 Task: Search one way flight ticket for 3 adults, 3 children in premium economy from Charlottesville: Charlottesville-albemarle Airport to Jacksonville: Albert J. Ellis Airport on 8-3-2023. Choice of flights is Southwest. Number of bags: 1 carry on bag. Price is upto 84000. Outbound departure time preference is 21:30.
Action: Mouse moved to (305, 130)
Screenshot: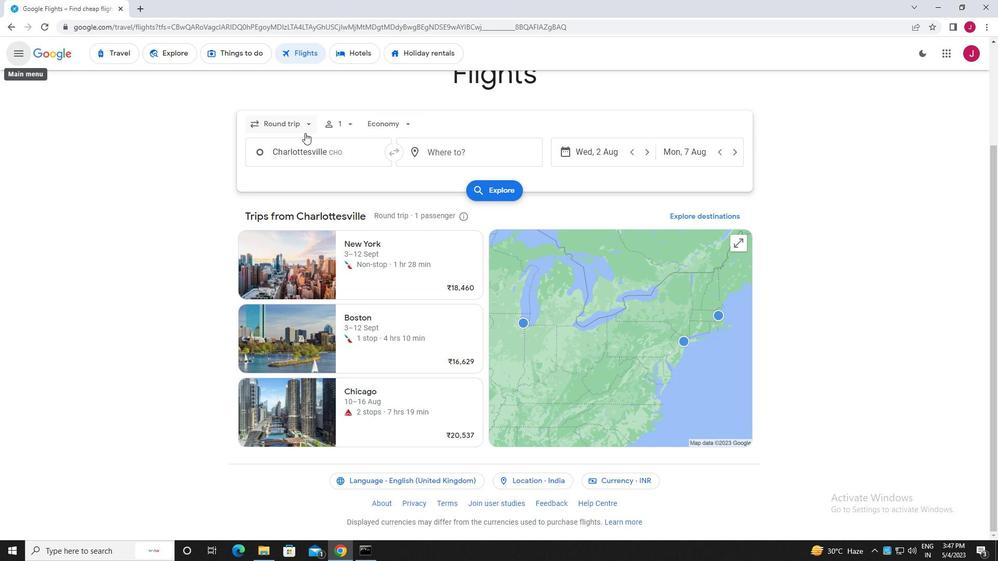 
Action: Mouse pressed left at (305, 130)
Screenshot: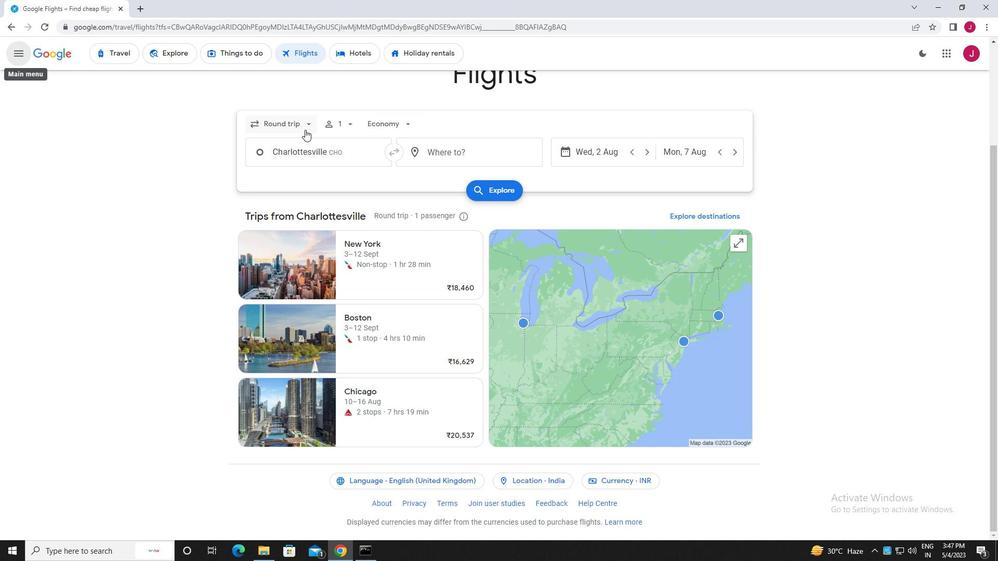 
Action: Mouse moved to (299, 169)
Screenshot: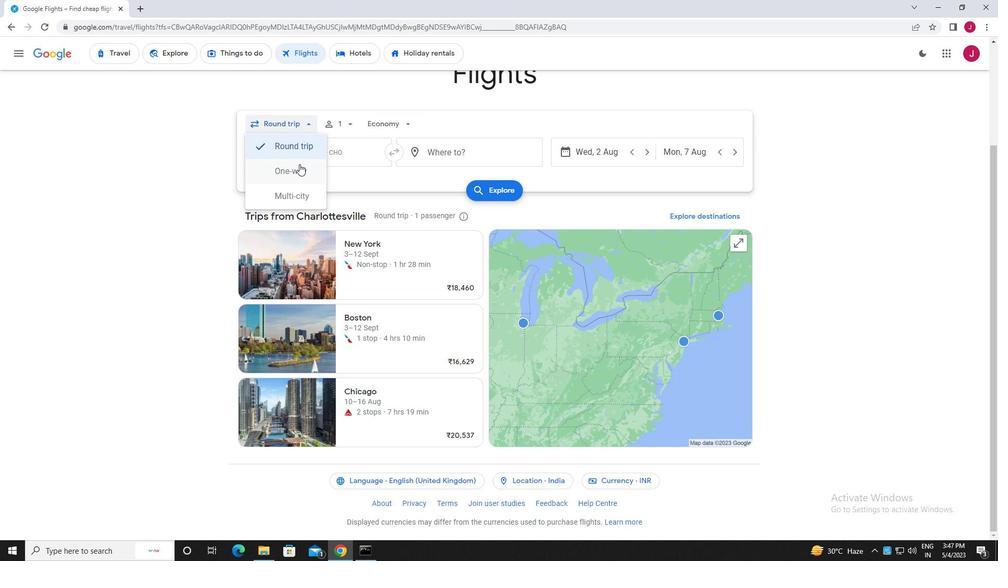 
Action: Mouse pressed left at (299, 169)
Screenshot: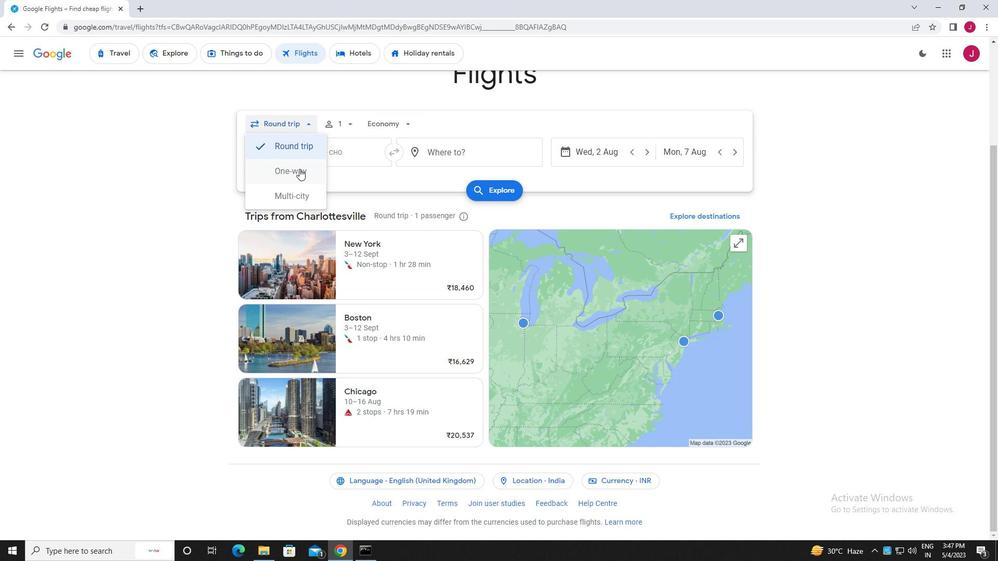 
Action: Mouse moved to (342, 123)
Screenshot: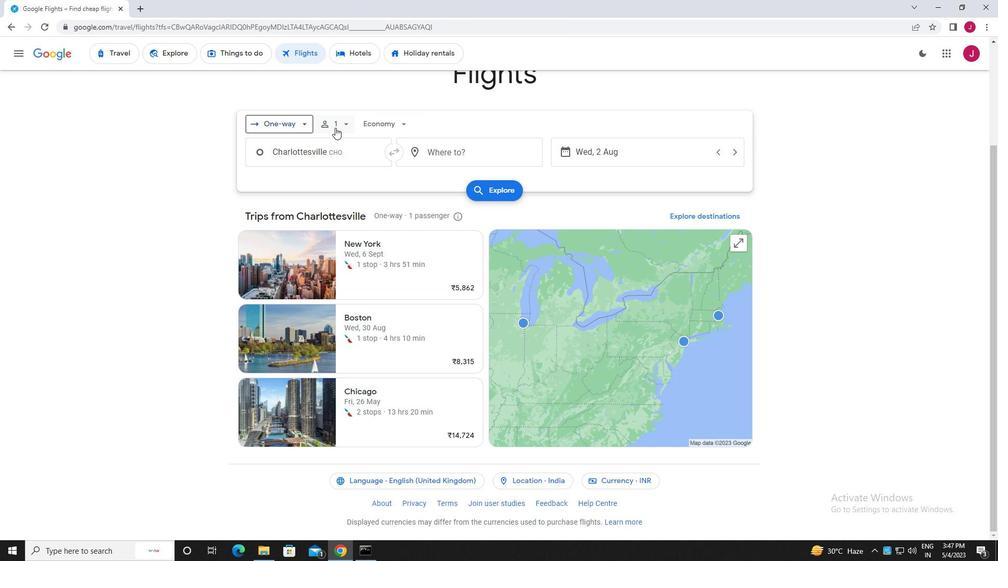 
Action: Mouse pressed left at (342, 123)
Screenshot: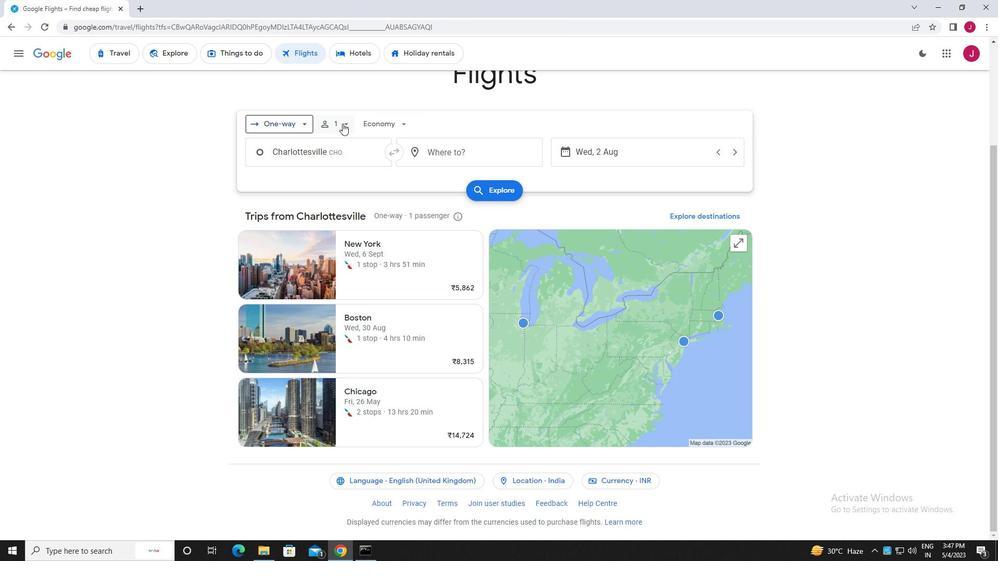 
Action: Mouse moved to (426, 153)
Screenshot: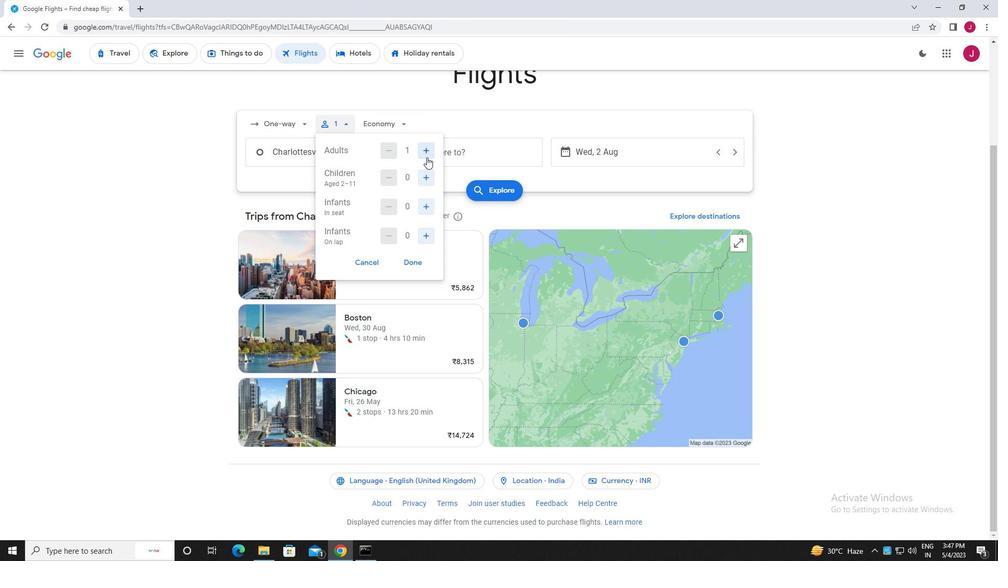 
Action: Mouse pressed left at (426, 153)
Screenshot: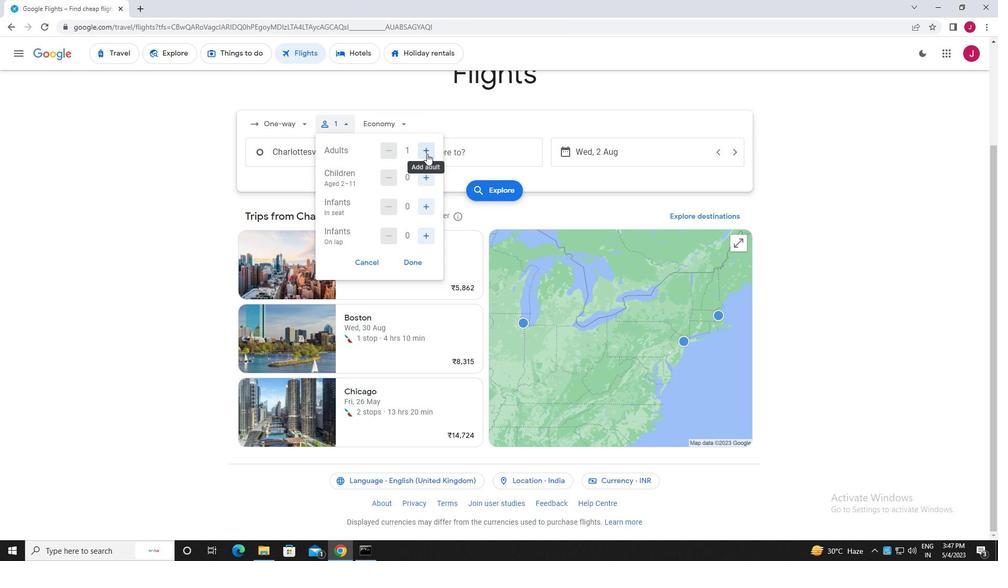 
Action: Mouse pressed left at (426, 153)
Screenshot: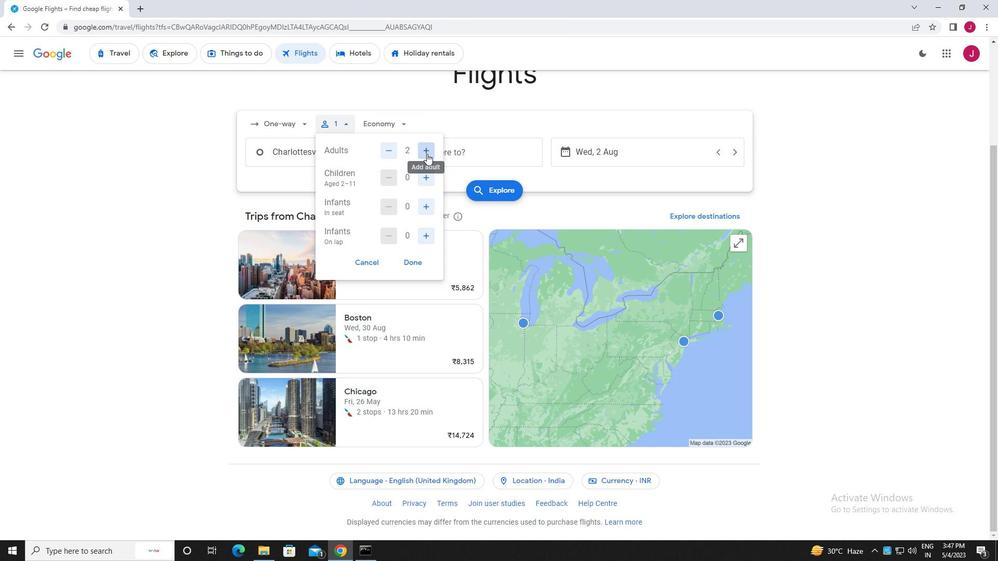
Action: Mouse moved to (424, 180)
Screenshot: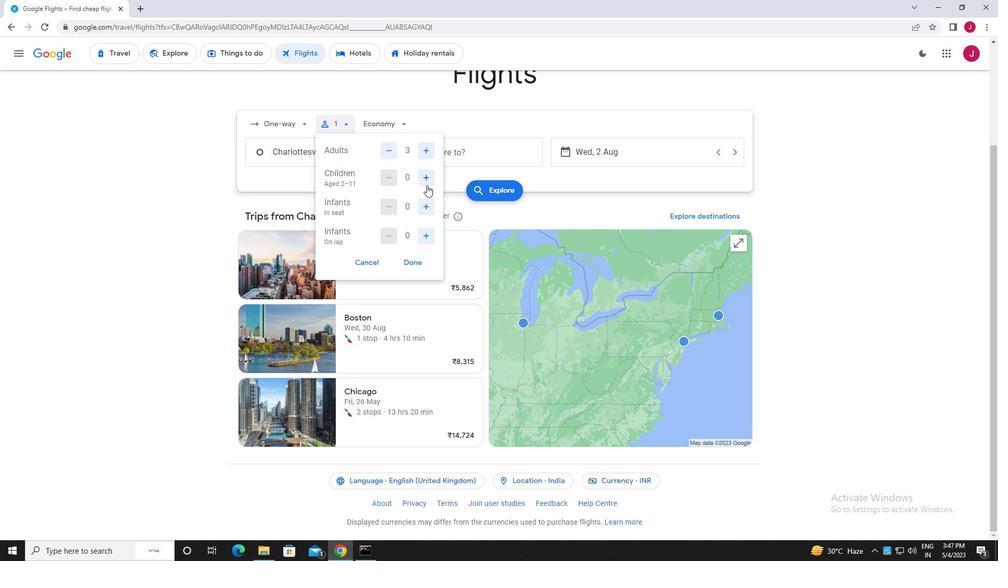 
Action: Mouse pressed left at (424, 180)
Screenshot: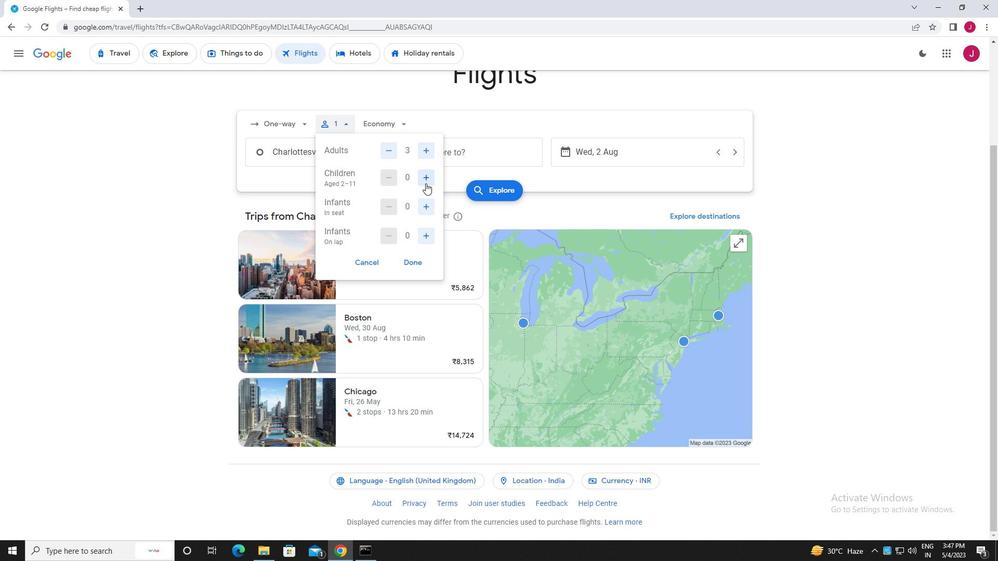 
Action: Mouse pressed left at (424, 180)
Screenshot: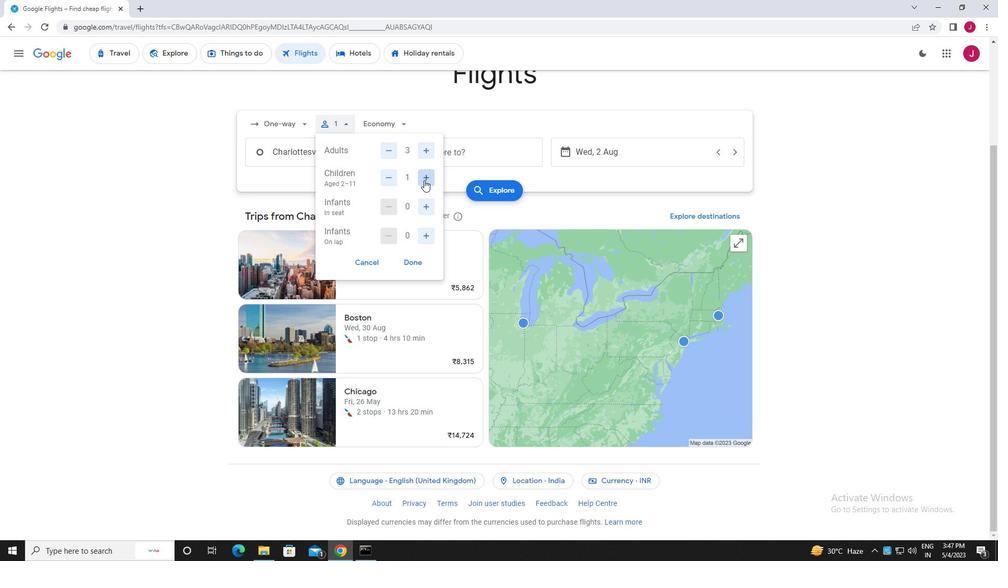 
Action: Mouse pressed left at (424, 180)
Screenshot: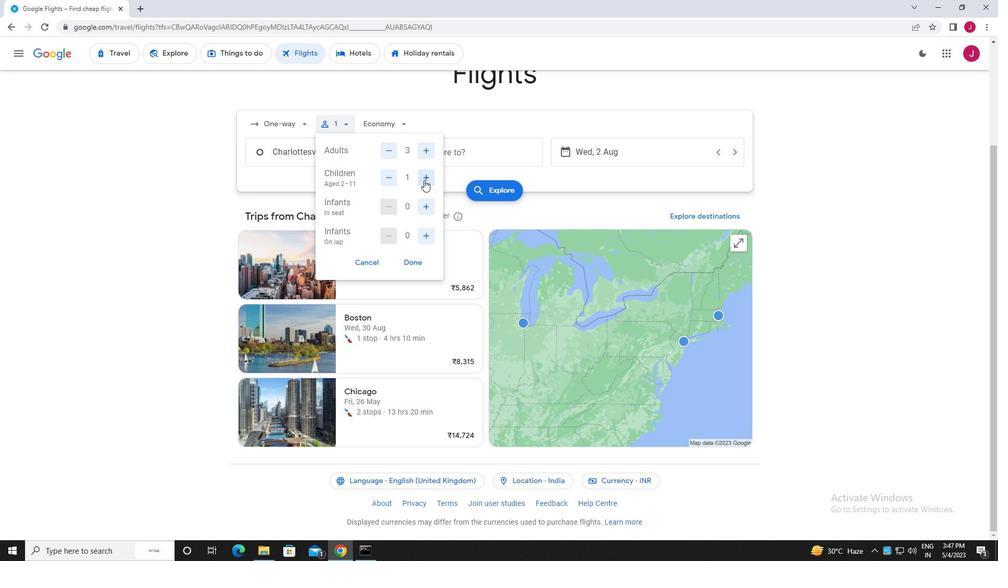 
Action: Mouse moved to (414, 263)
Screenshot: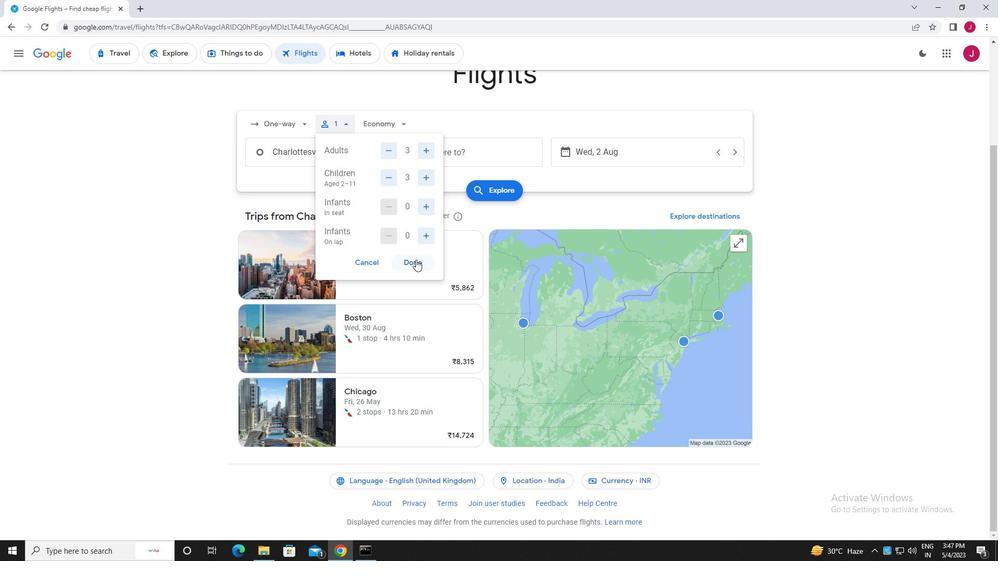 
Action: Mouse pressed left at (414, 263)
Screenshot: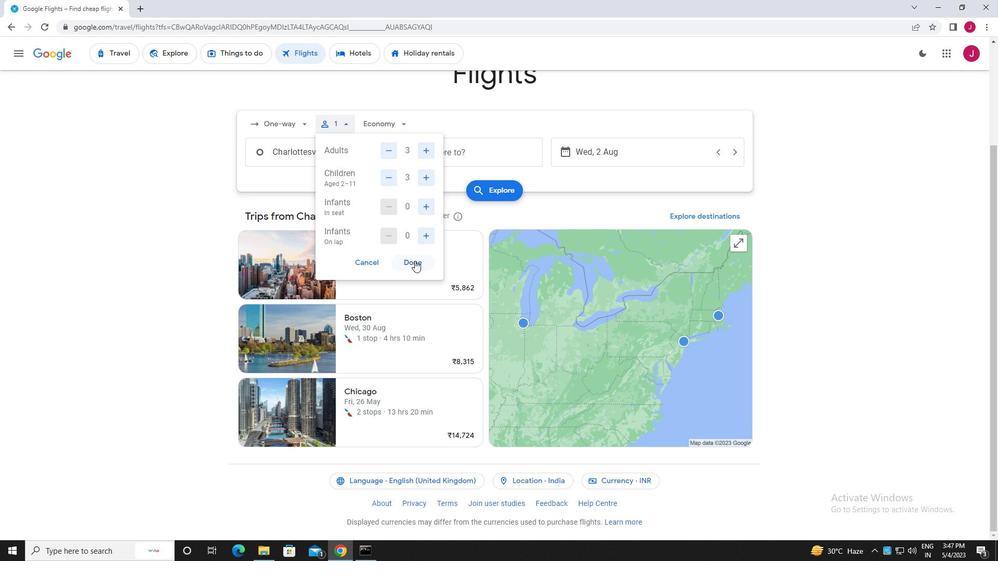 
Action: Mouse moved to (400, 123)
Screenshot: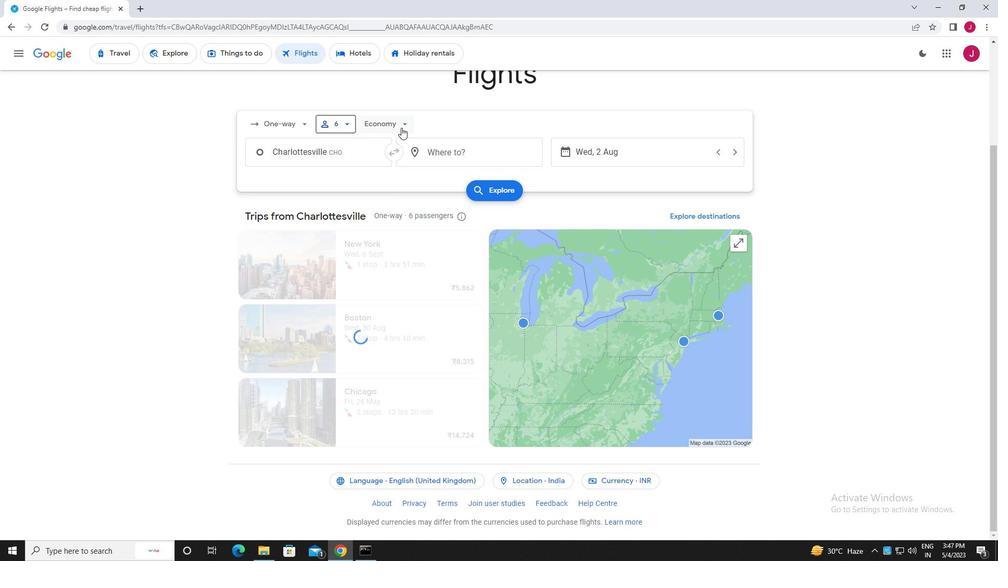 
Action: Mouse pressed left at (400, 123)
Screenshot: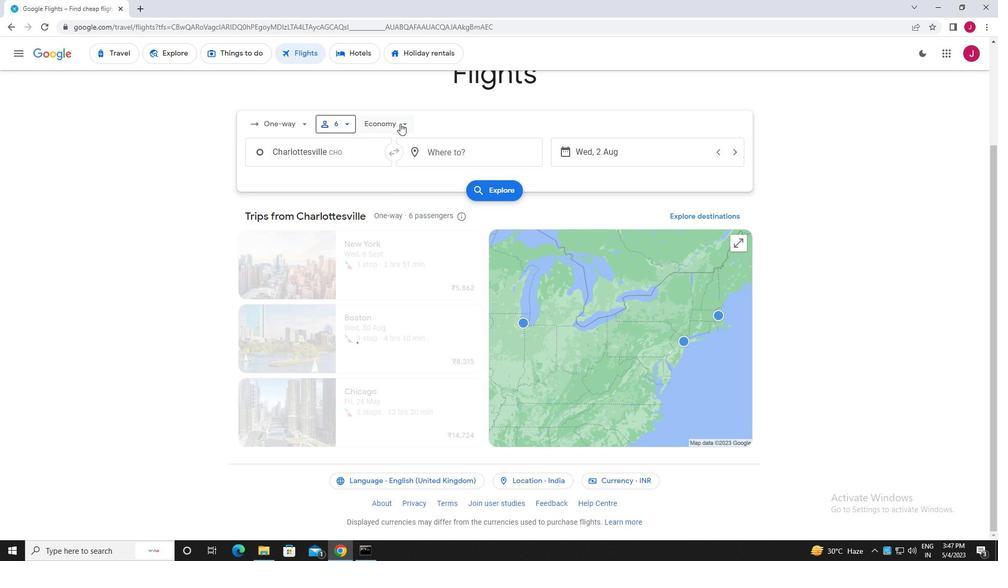 
Action: Mouse moved to (400, 167)
Screenshot: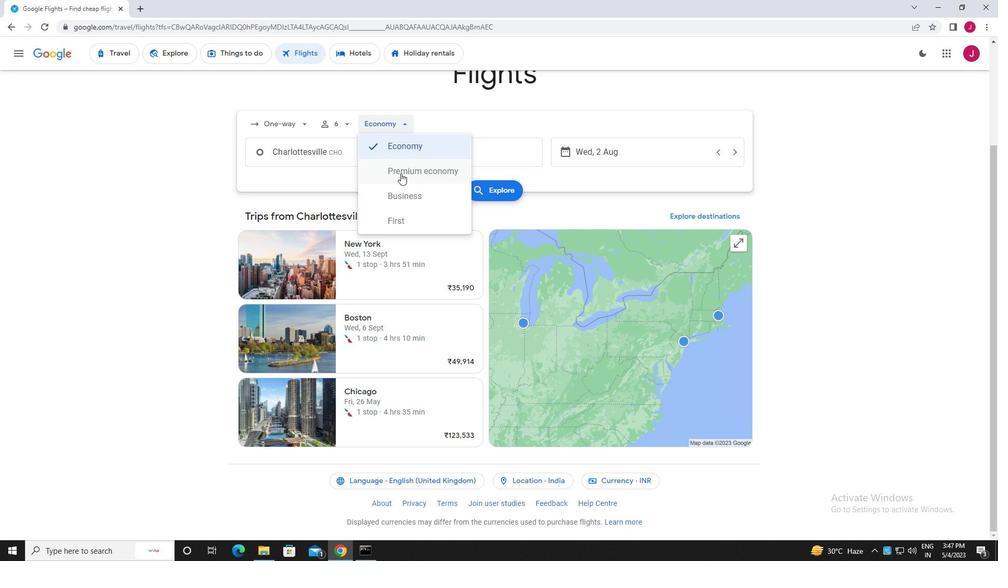 
Action: Mouse pressed left at (400, 167)
Screenshot: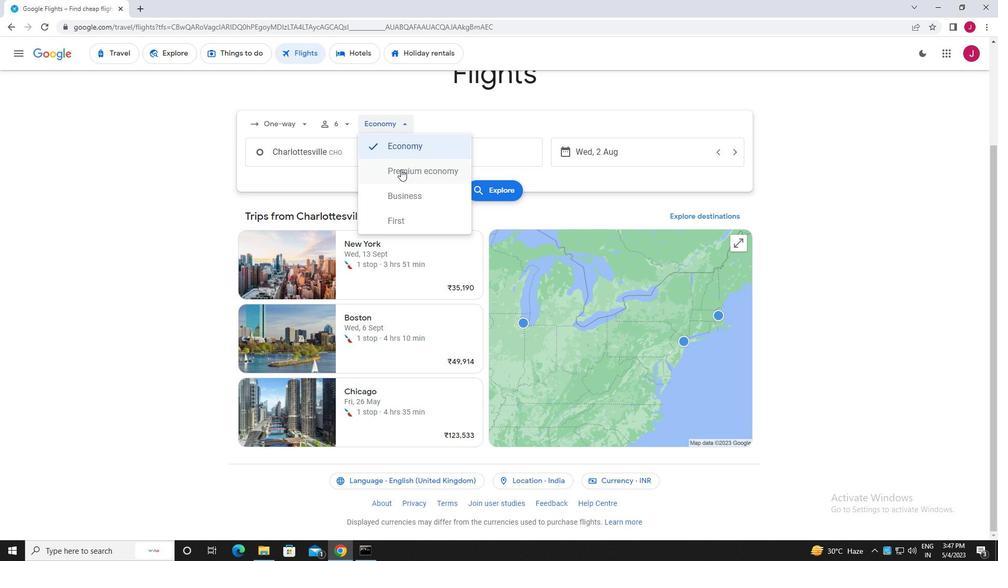 
Action: Mouse moved to (352, 156)
Screenshot: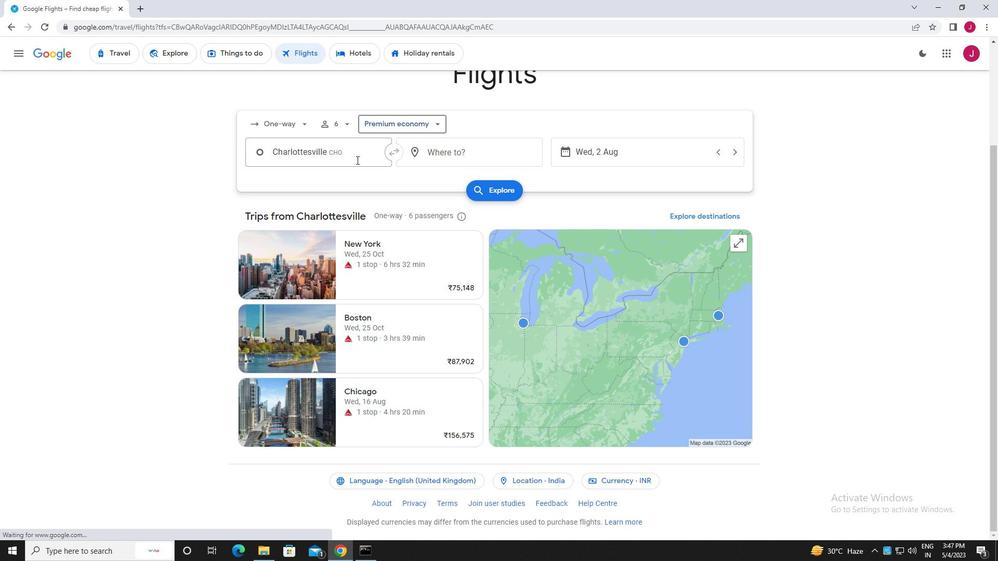 
Action: Mouse pressed left at (352, 156)
Screenshot: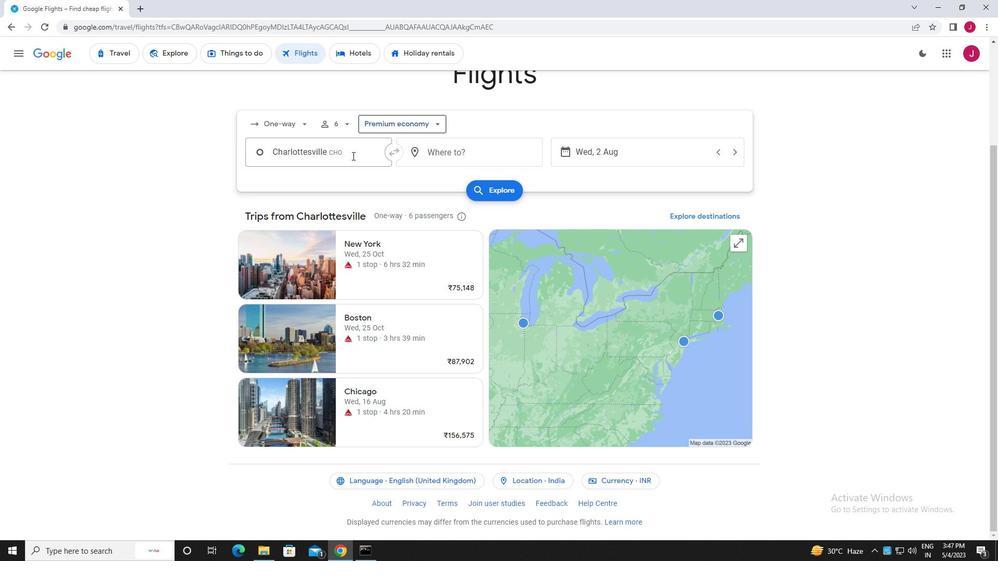 
Action: Key pressed charlottes
Screenshot: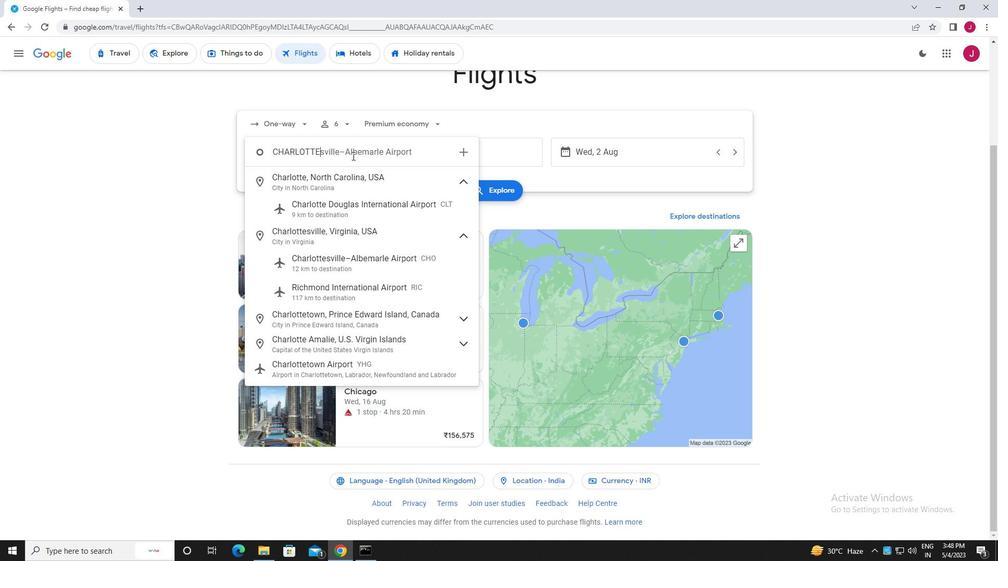 
Action: Mouse moved to (370, 209)
Screenshot: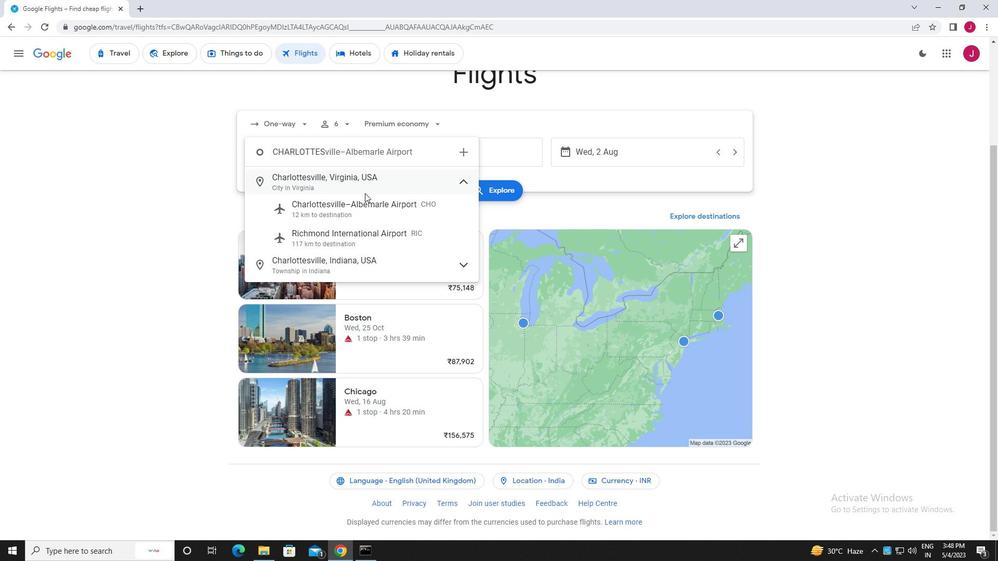 
Action: Mouse pressed left at (370, 209)
Screenshot: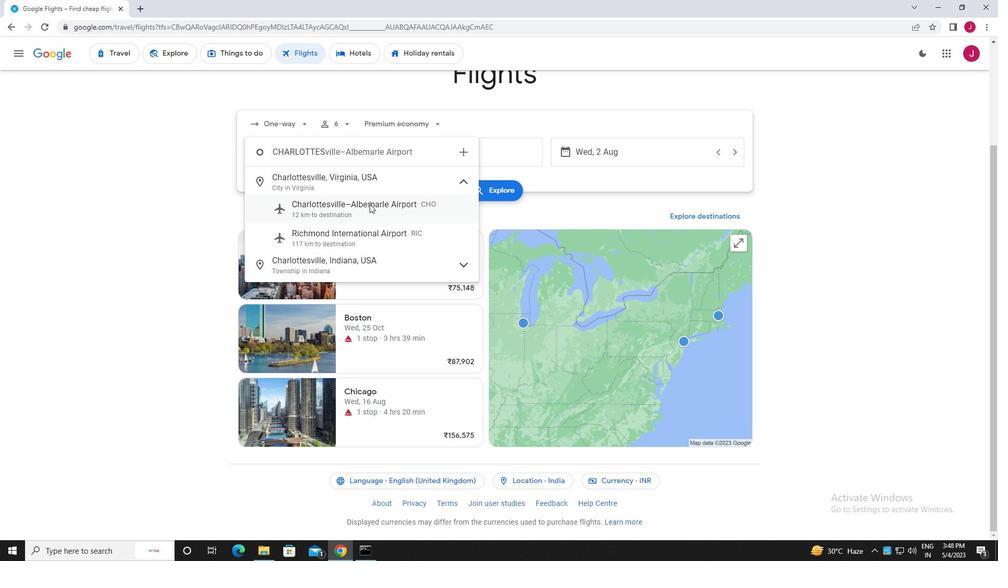 
Action: Mouse moved to (469, 151)
Screenshot: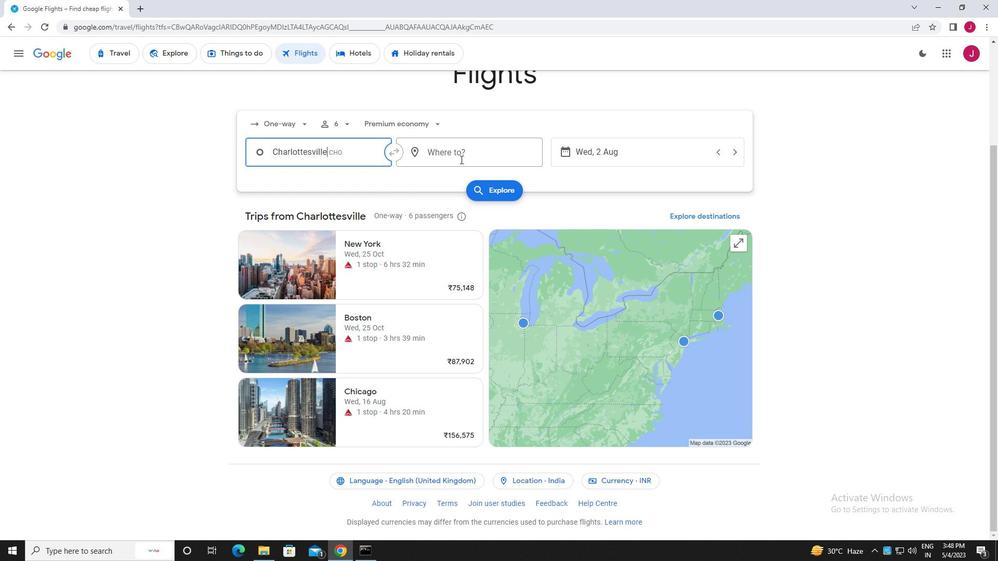 
Action: Mouse pressed left at (469, 151)
Screenshot: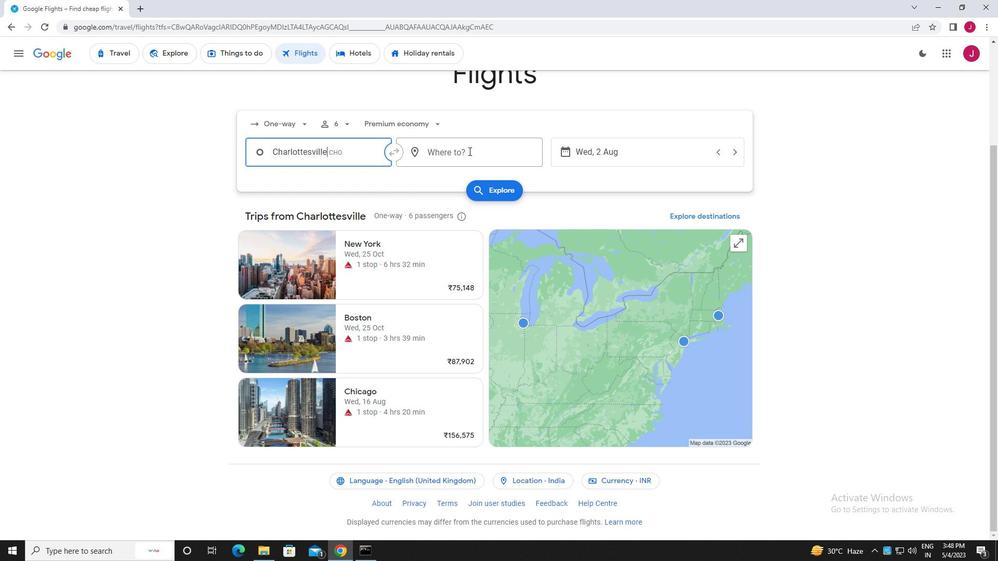 
Action: Mouse moved to (468, 151)
Screenshot: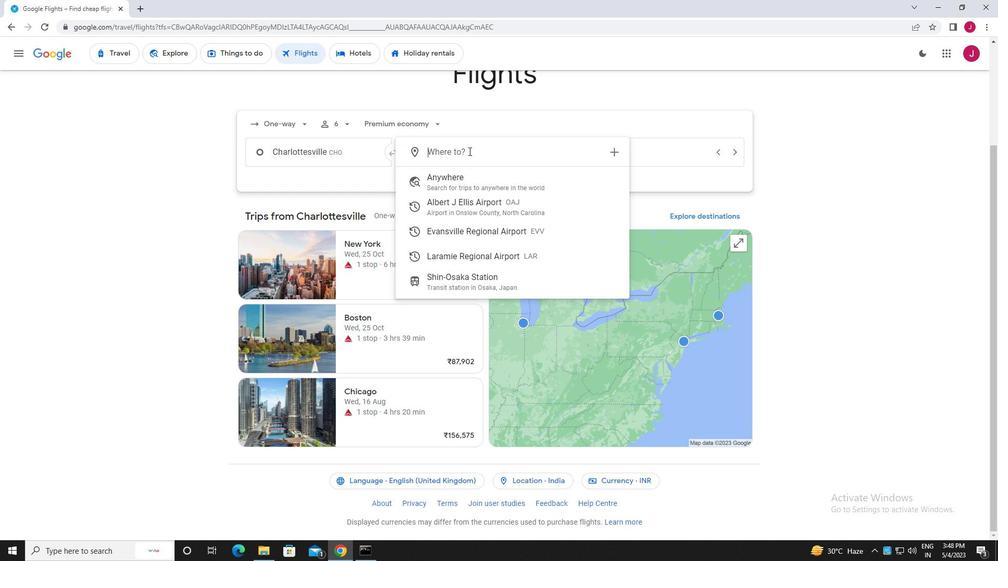 
Action: Key pressed albert<Key.space>
Screenshot: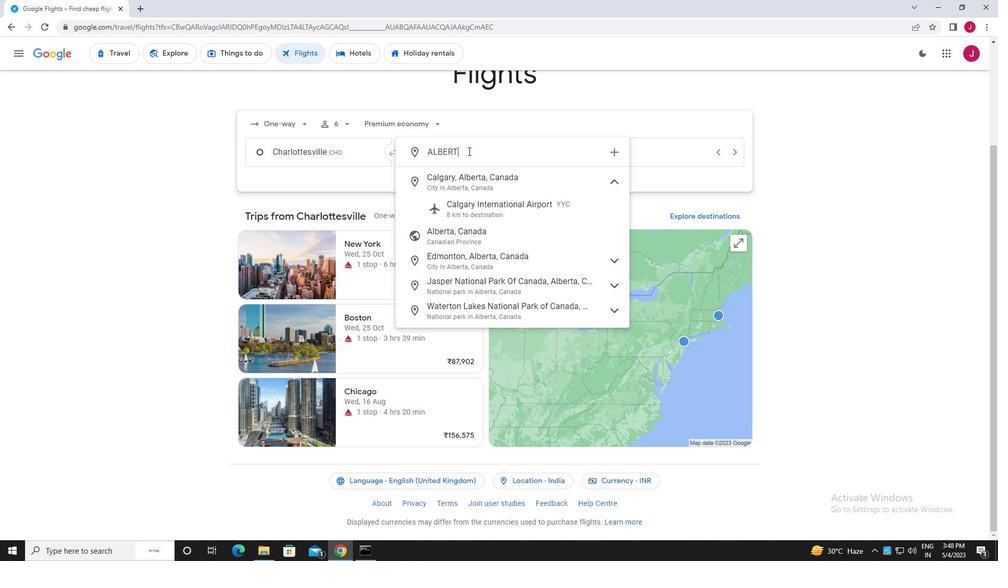 
Action: Mouse moved to (492, 186)
Screenshot: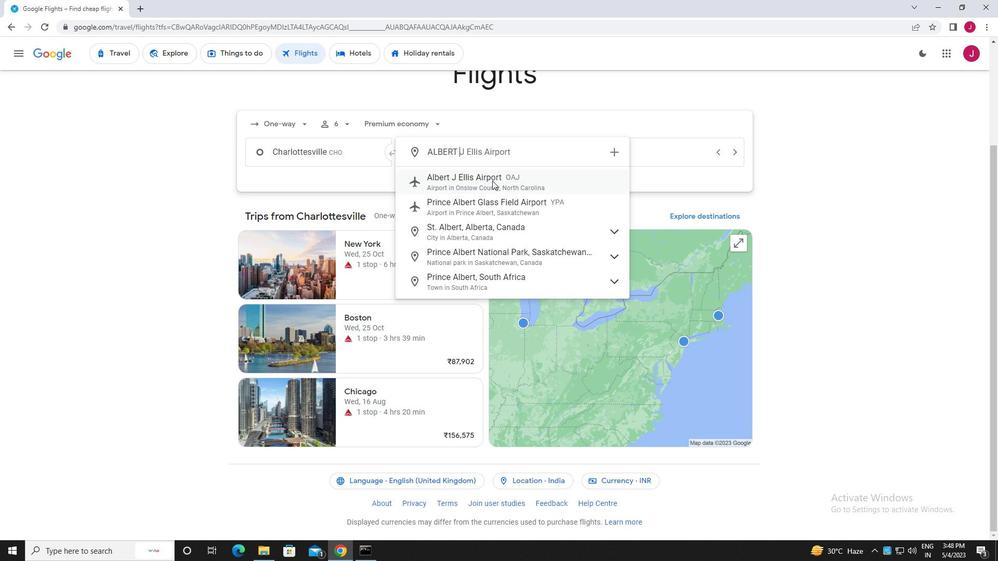 
Action: Mouse pressed left at (492, 186)
Screenshot: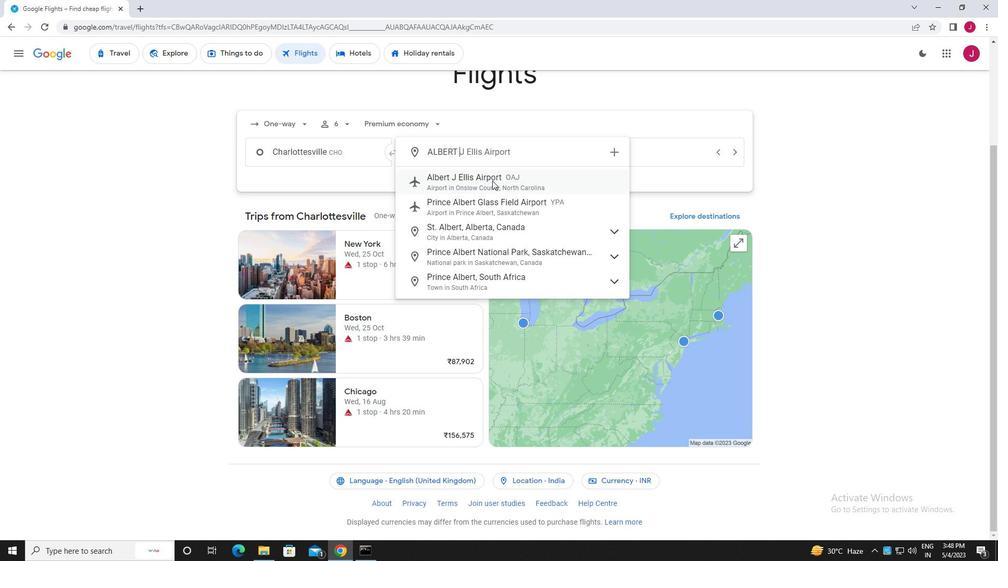 
Action: Mouse moved to (612, 160)
Screenshot: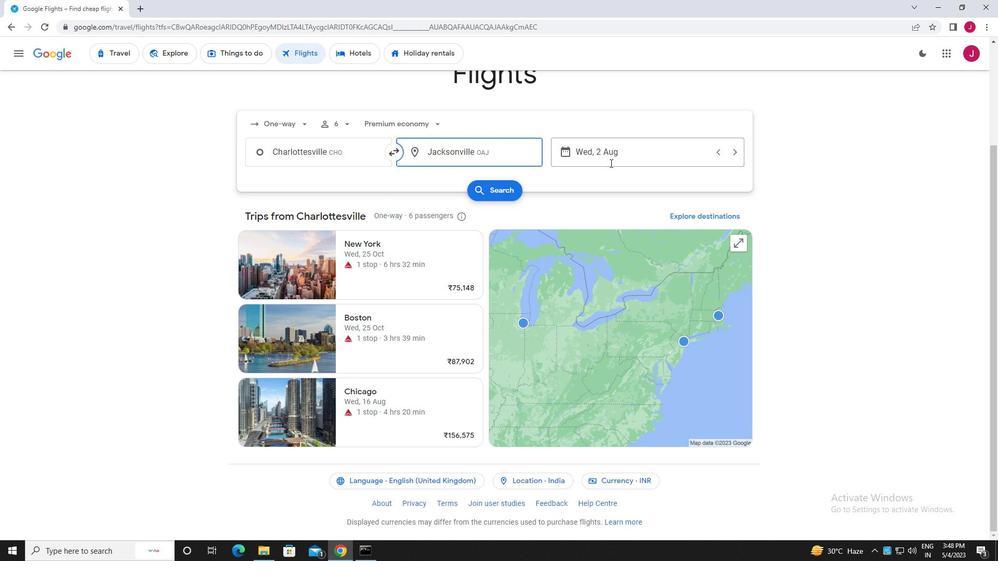 
Action: Mouse pressed left at (612, 160)
Screenshot: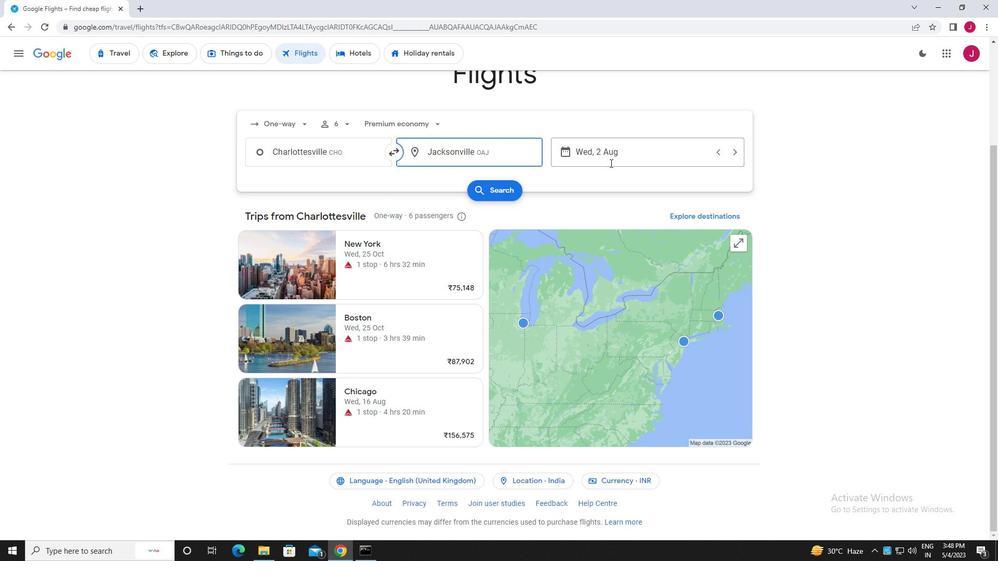 
Action: Mouse moved to (478, 235)
Screenshot: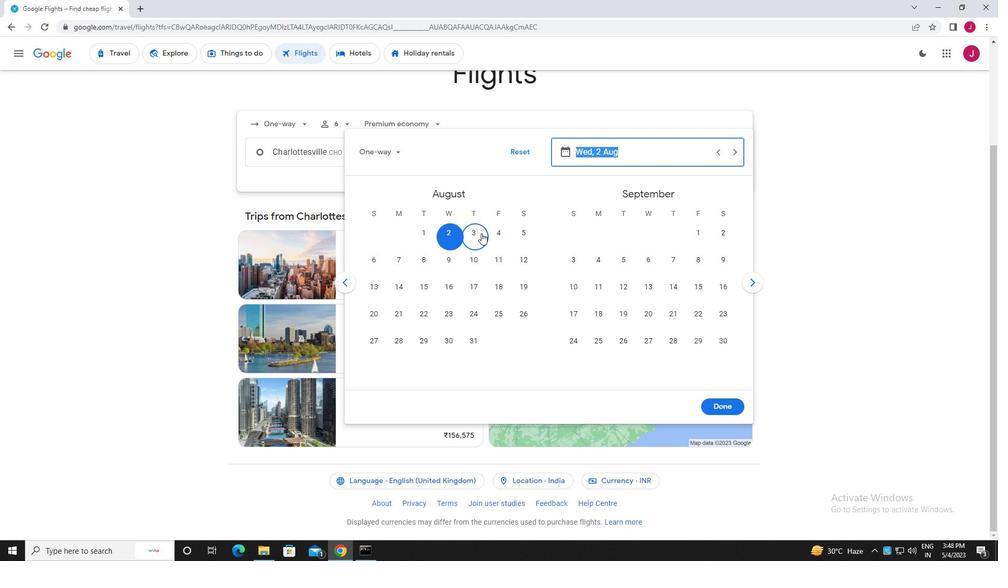 
Action: Mouse pressed left at (478, 235)
Screenshot: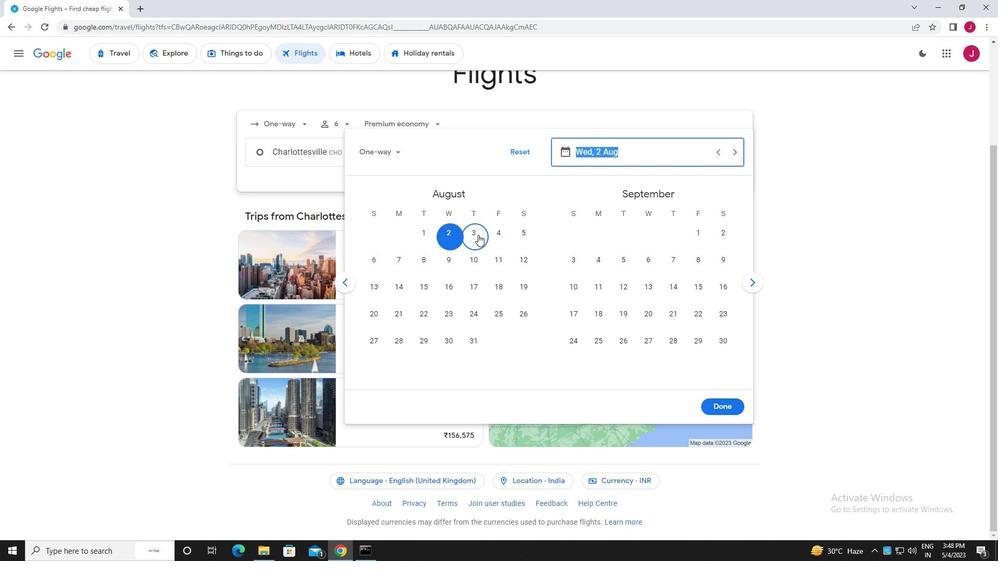 
Action: Mouse moved to (725, 405)
Screenshot: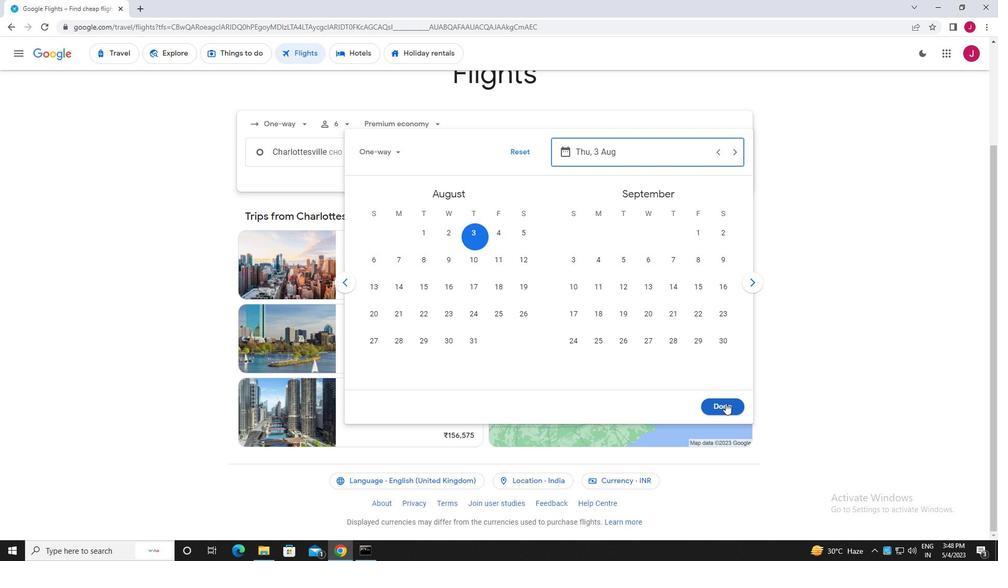 
Action: Mouse pressed left at (725, 405)
Screenshot: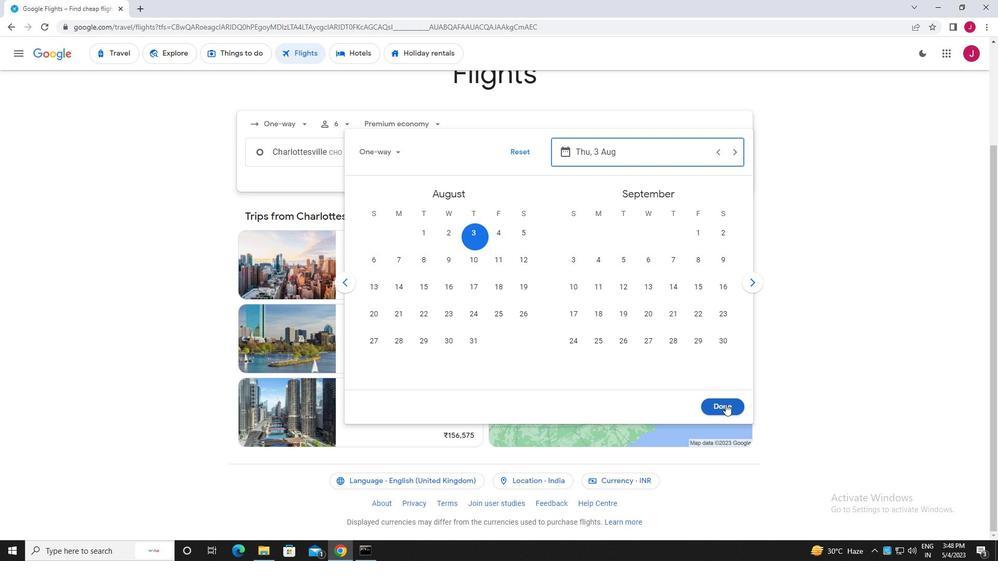 
Action: Mouse moved to (502, 189)
Screenshot: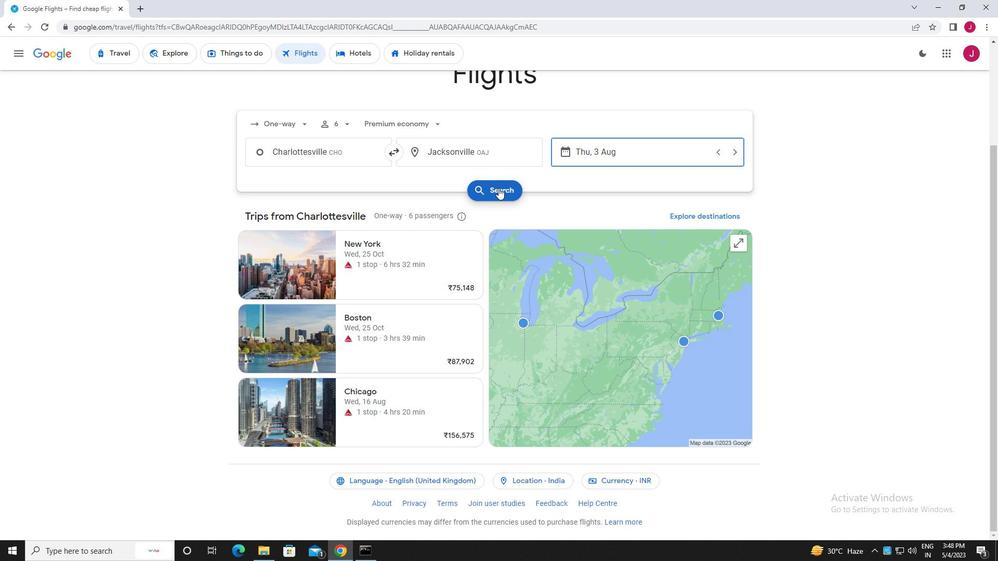 
Action: Mouse pressed left at (502, 189)
Screenshot: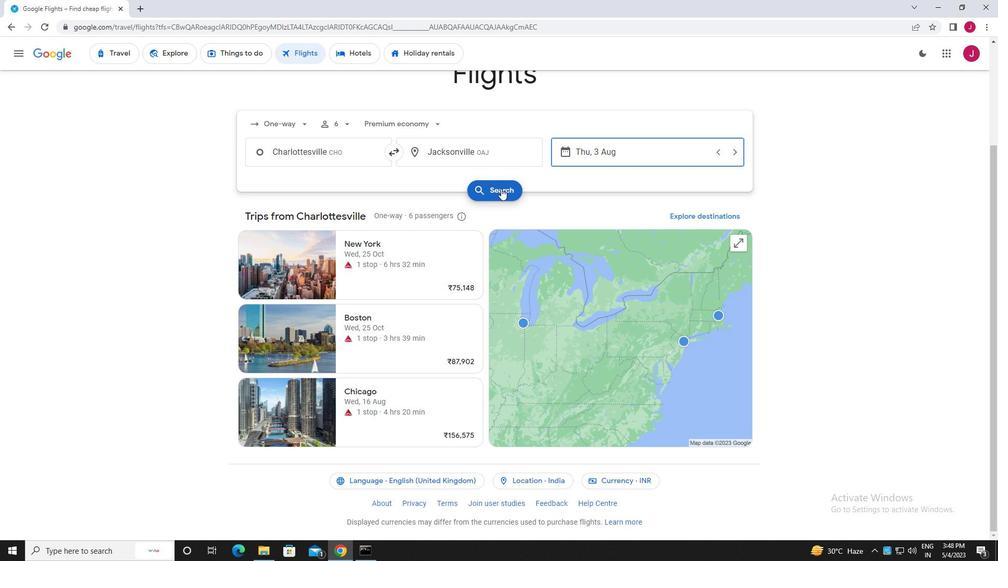 
Action: Mouse moved to (267, 150)
Screenshot: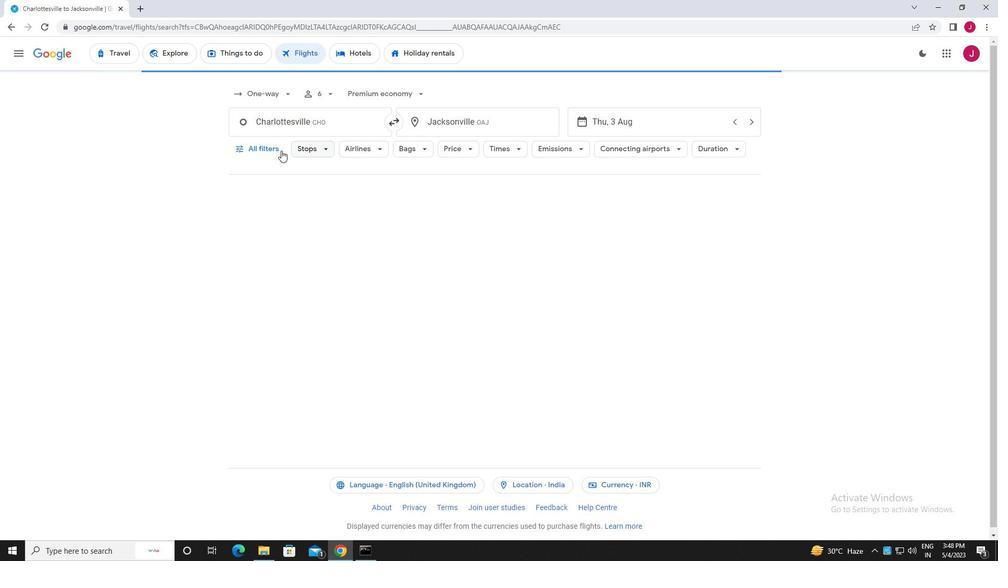 
Action: Mouse pressed left at (267, 150)
Screenshot: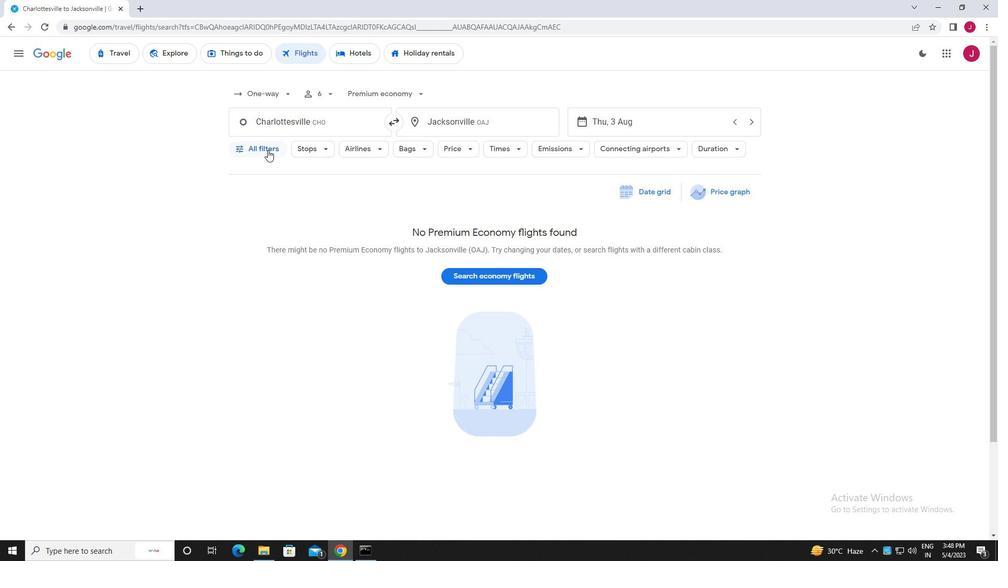 
Action: Mouse moved to (278, 172)
Screenshot: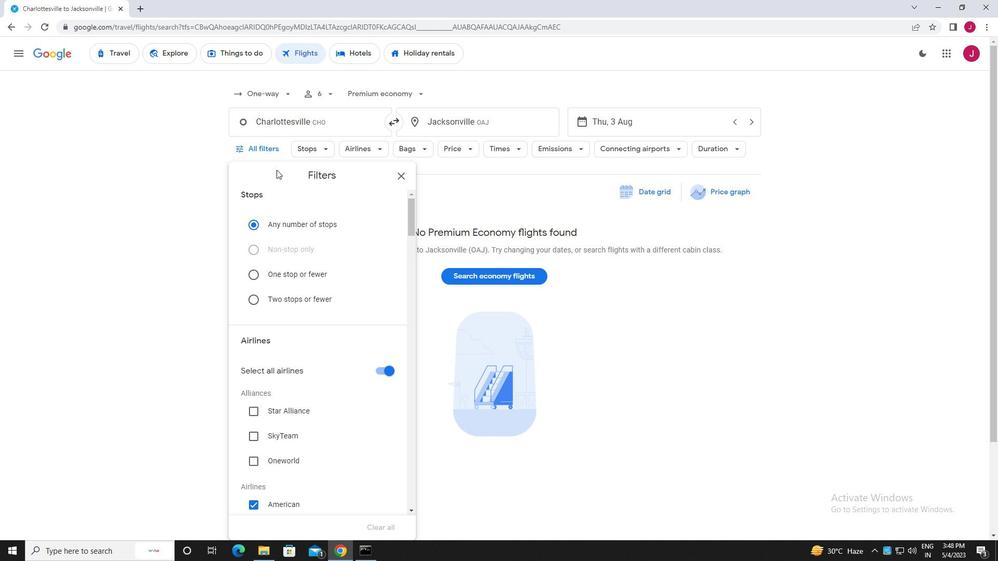 
Action: Mouse scrolled (278, 172) with delta (0, 0)
Screenshot: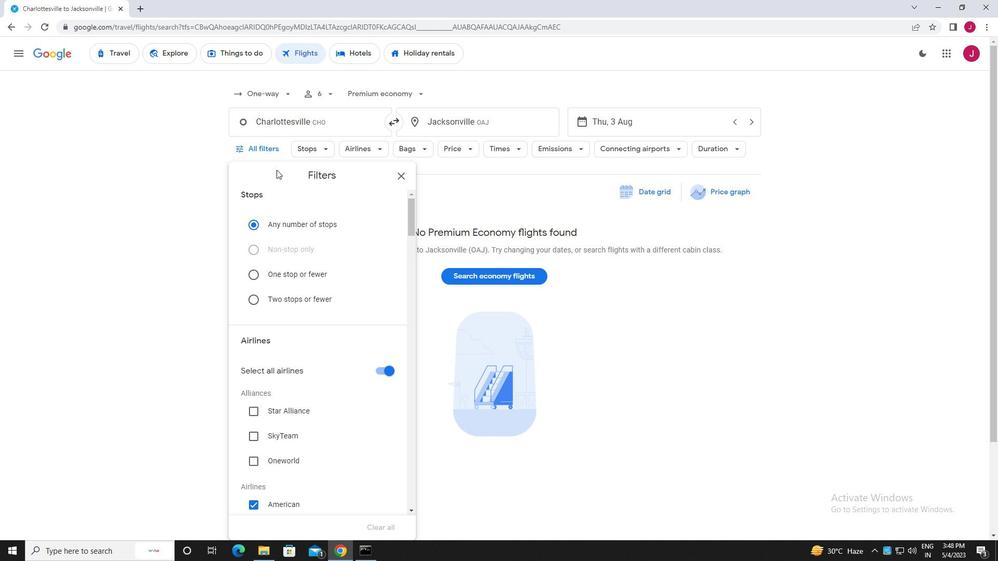 
Action: Mouse moved to (279, 173)
Screenshot: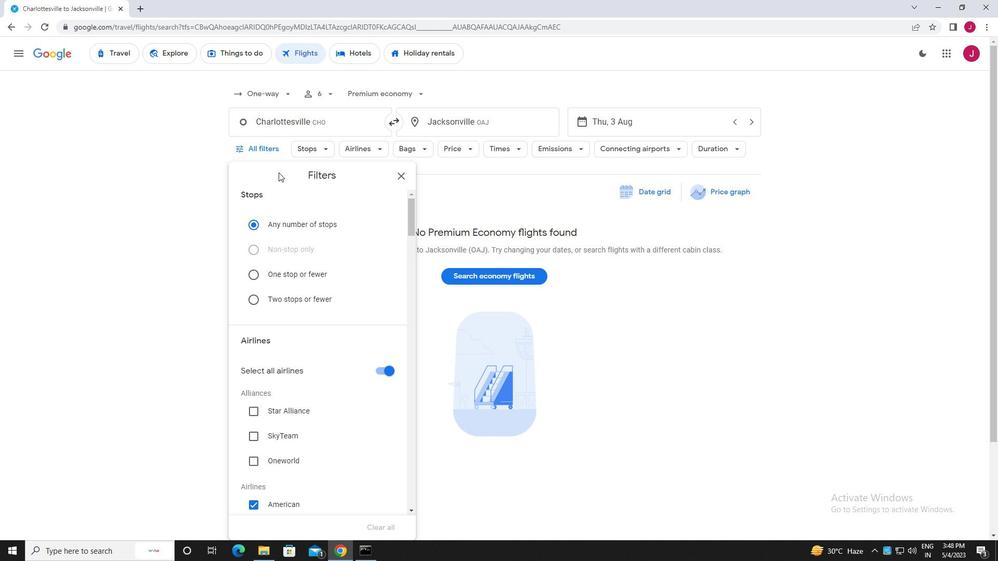 
Action: Mouse scrolled (279, 173) with delta (0, 0)
Screenshot: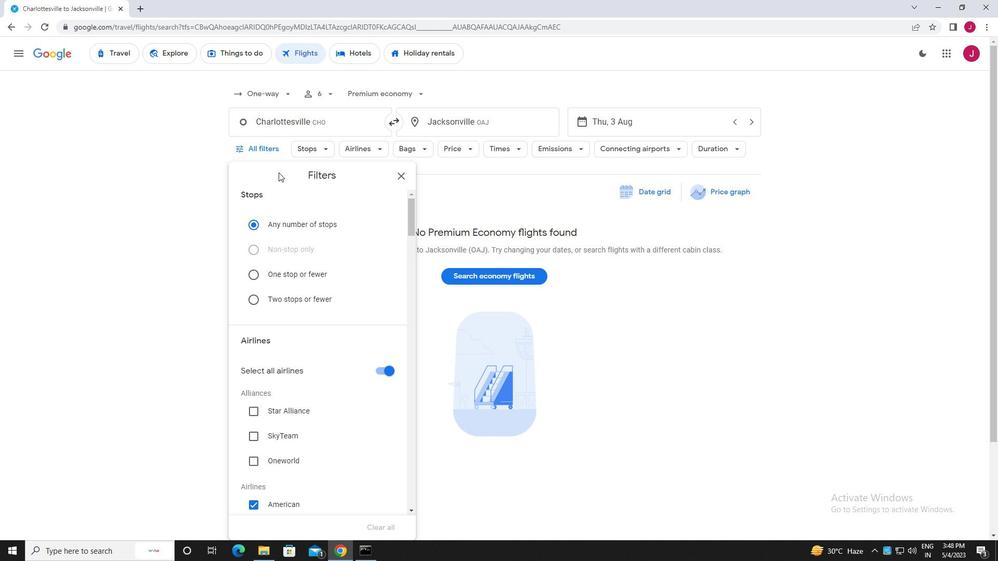 
Action: Mouse moved to (332, 190)
Screenshot: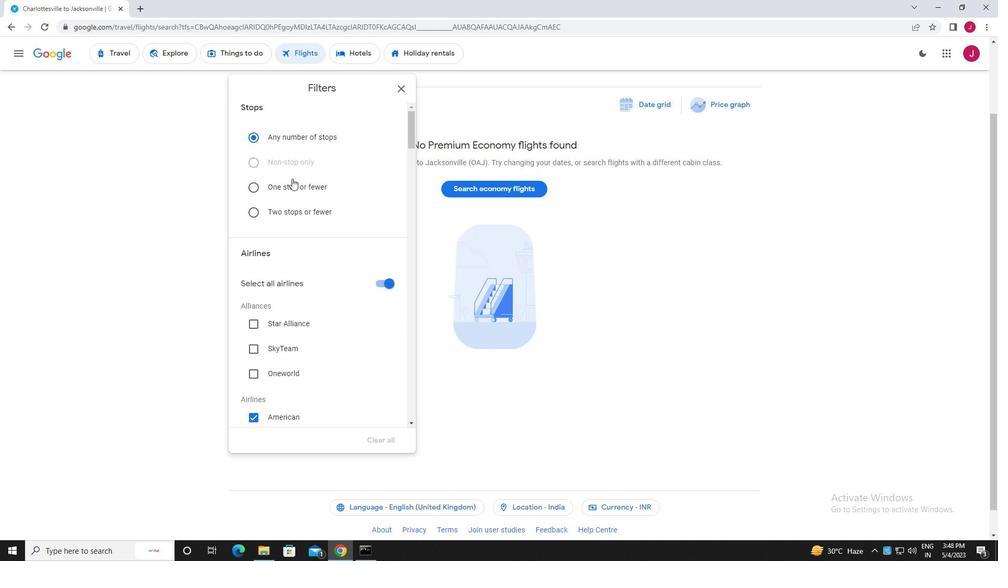 
Action: Mouse scrolled (332, 190) with delta (0, 0)
Screenshot: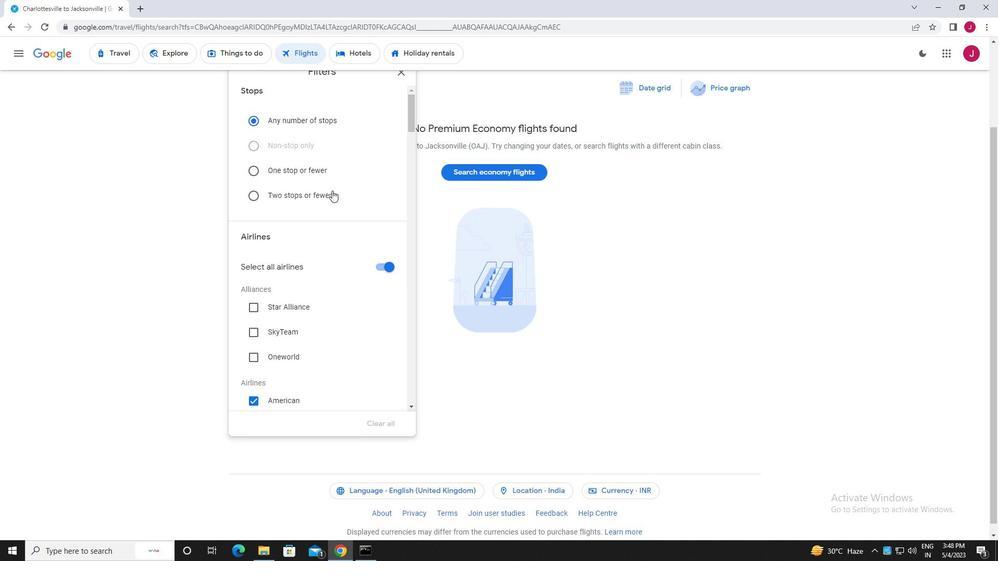 
Action: Mouse moved to (379, 209)
Screenshot: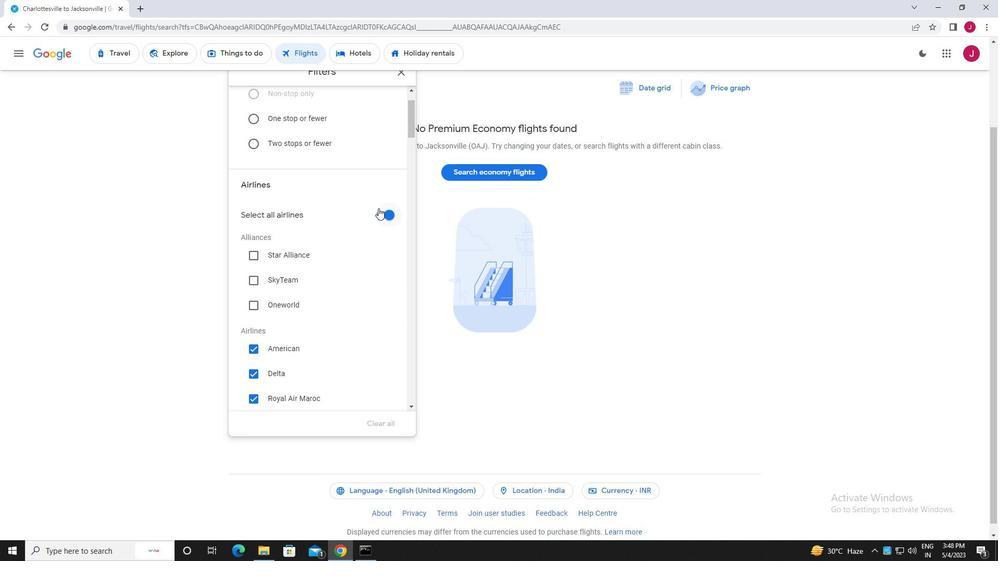 
Action: Mouse pressed left at (379, 209)
Screenshot: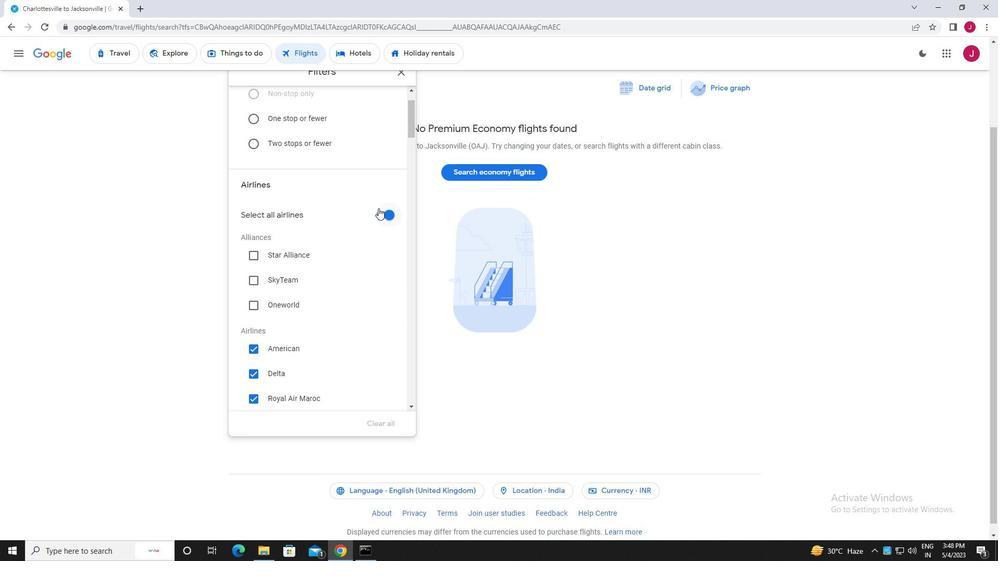 
Action: Mouse moved to (325, 194)
Screenshot: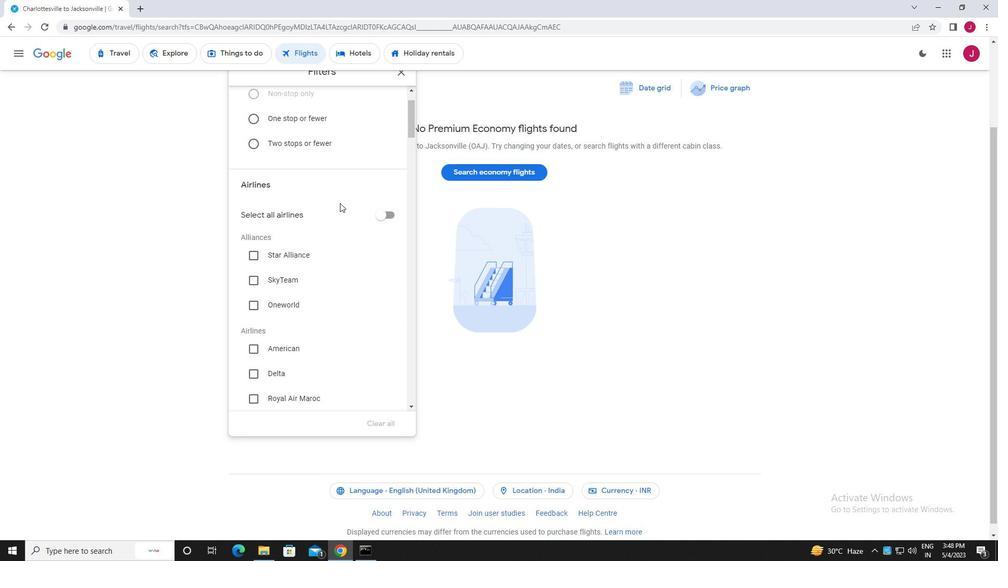 
Action: Mouse scrolled (325, 193) with delta (0, 0)
Screenshot: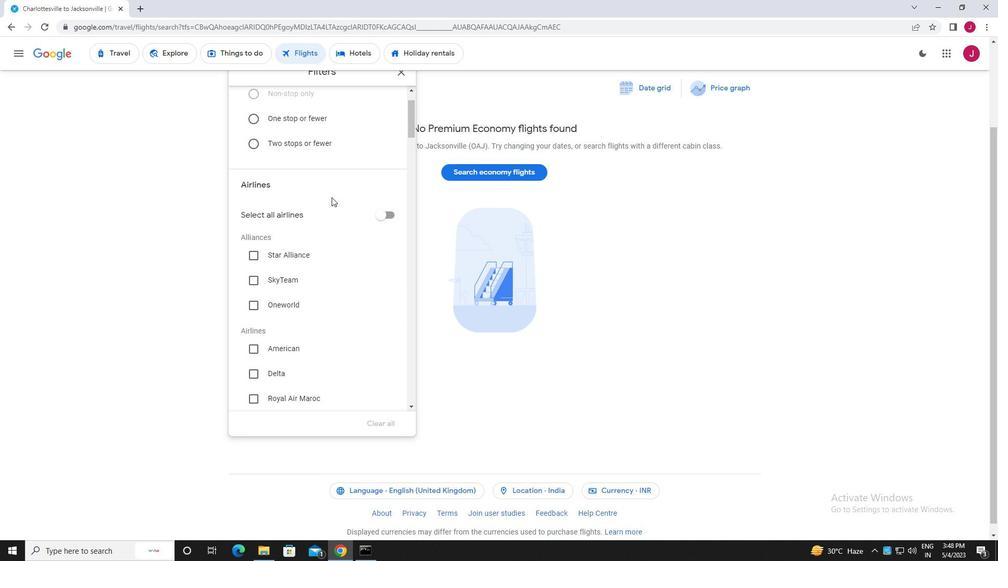 
Action: Mouse scrolled (325, 193) with delta (0, 0)
Screenshot: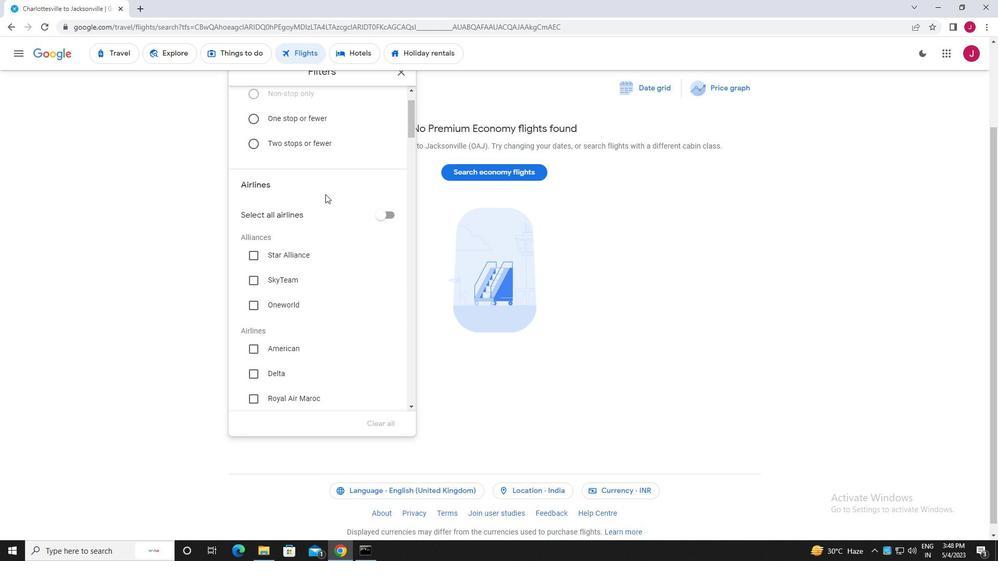 
Action: Mouse moved to (293, 298)
Screenshot: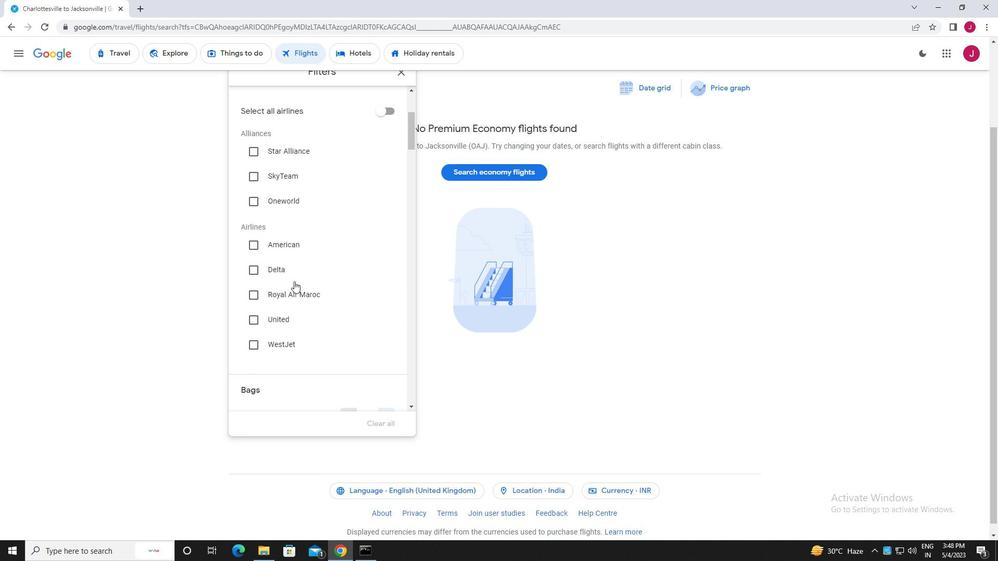 
Action: Mouse scrolled (293, 297) with delta (0, 0)
Screenshot: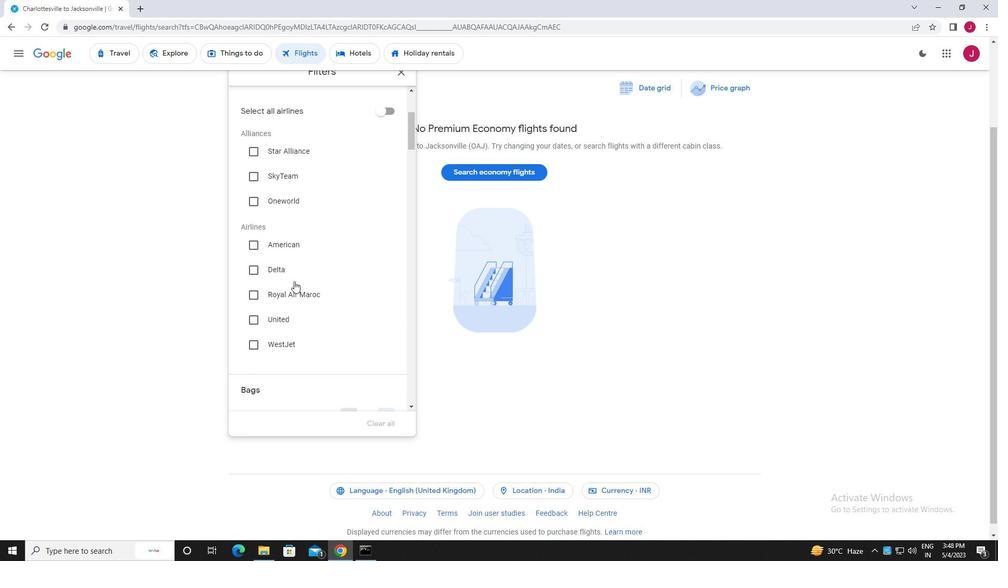 
Action: Mouse moved to (292, 297)
Screenshot: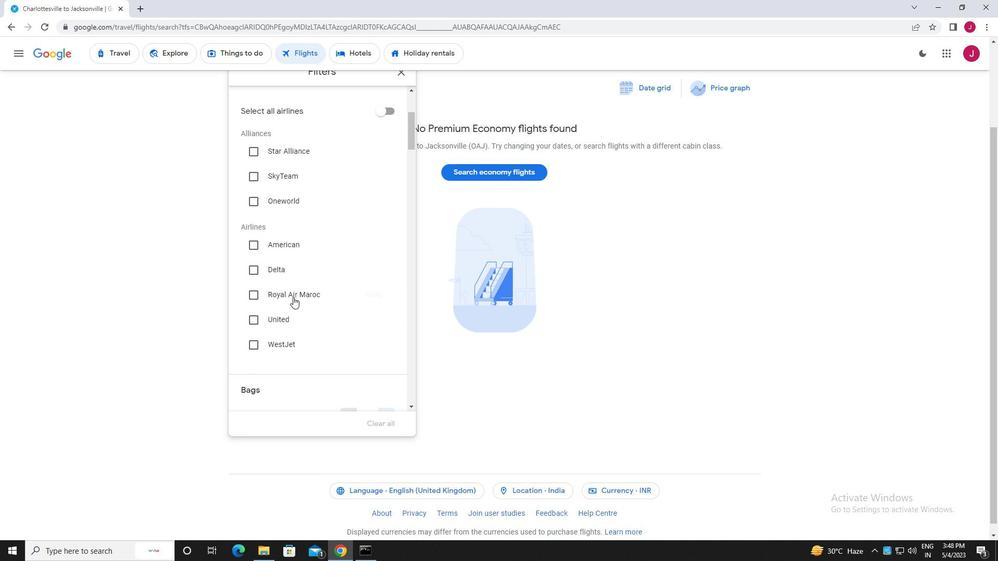 
Action: Mouse scrolled (292, 297) with delta (0, 0)
Screenshot: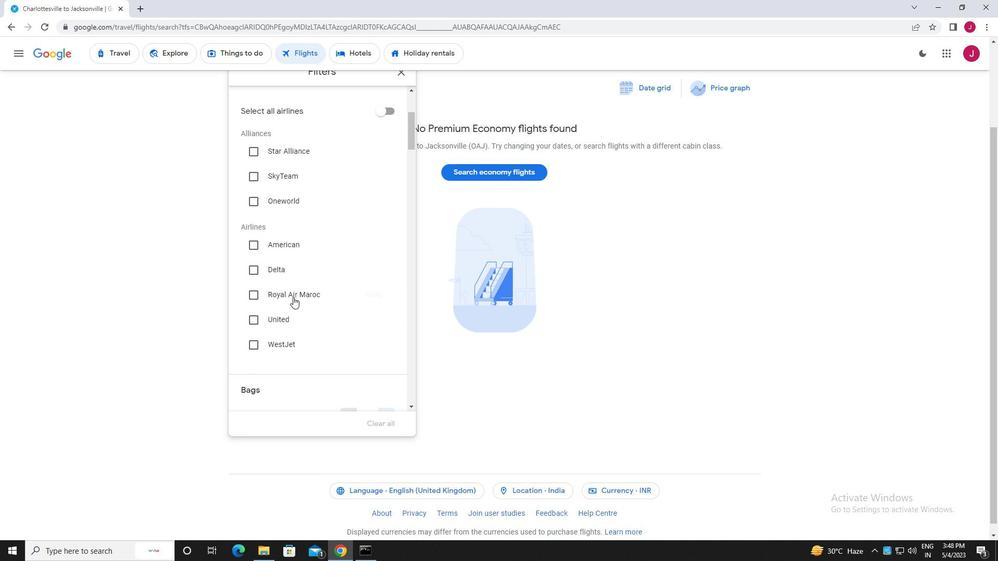 
Action: Mouse moved to (290, 294)
Screenshot: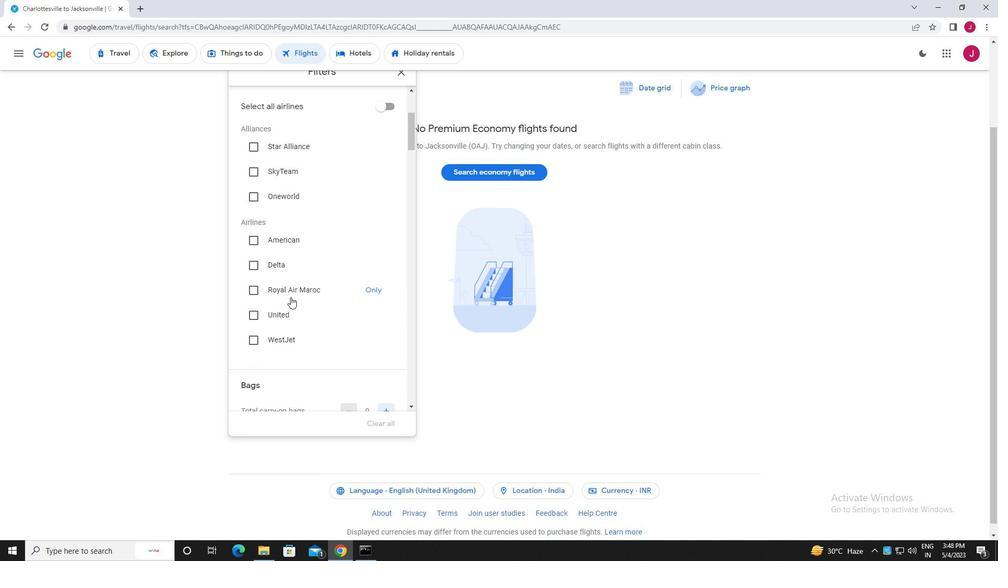 
Action: Mouse scrolled (290, 294) with delta (0, 0)
Screenshot: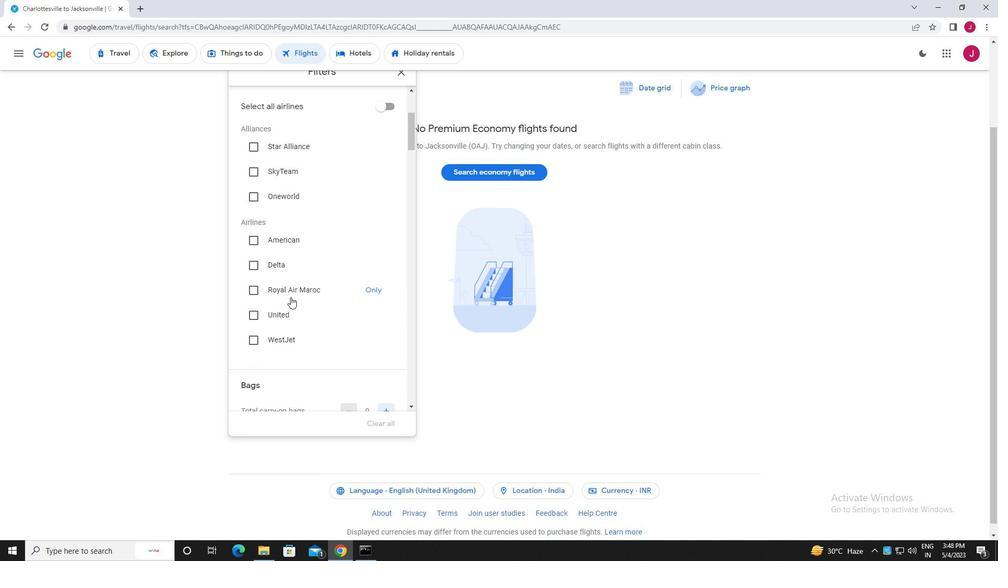
Action: Mouse moved to (290, 291)
Screenshot: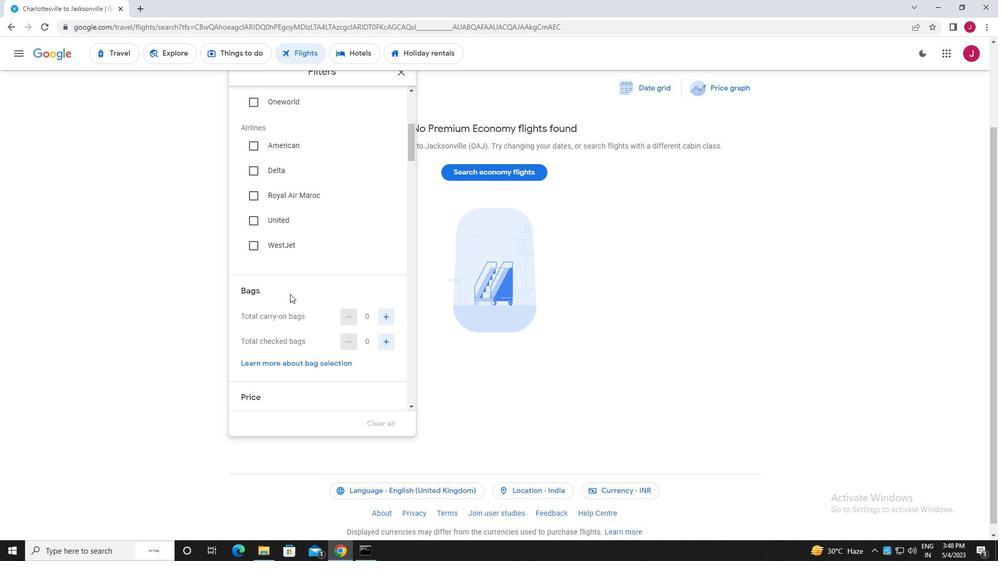 
Action: Mouse scrolled (290, 291) with delta (0, 0)
Screenshot: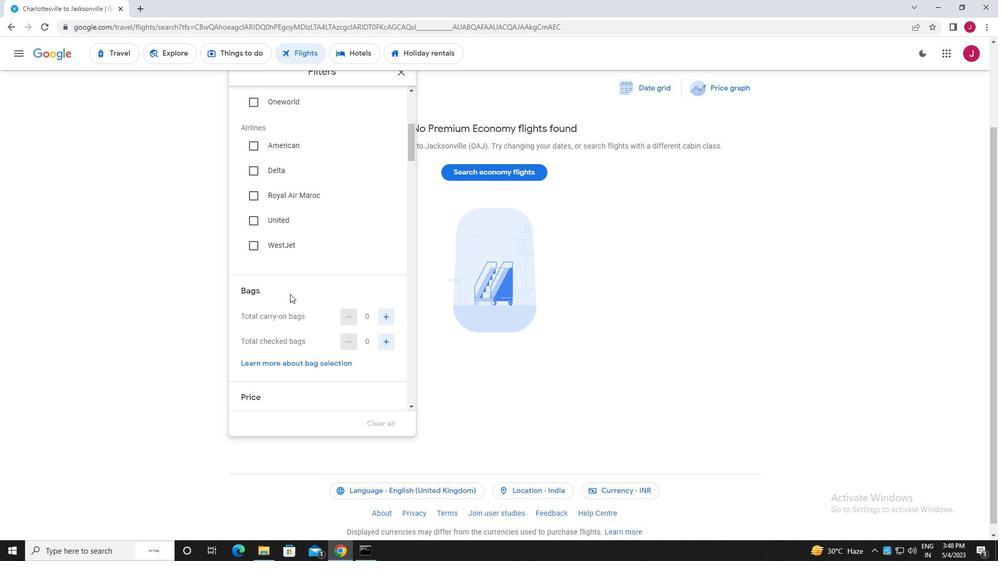 
Action: Mouse moved to (300, 277)
Screenshot: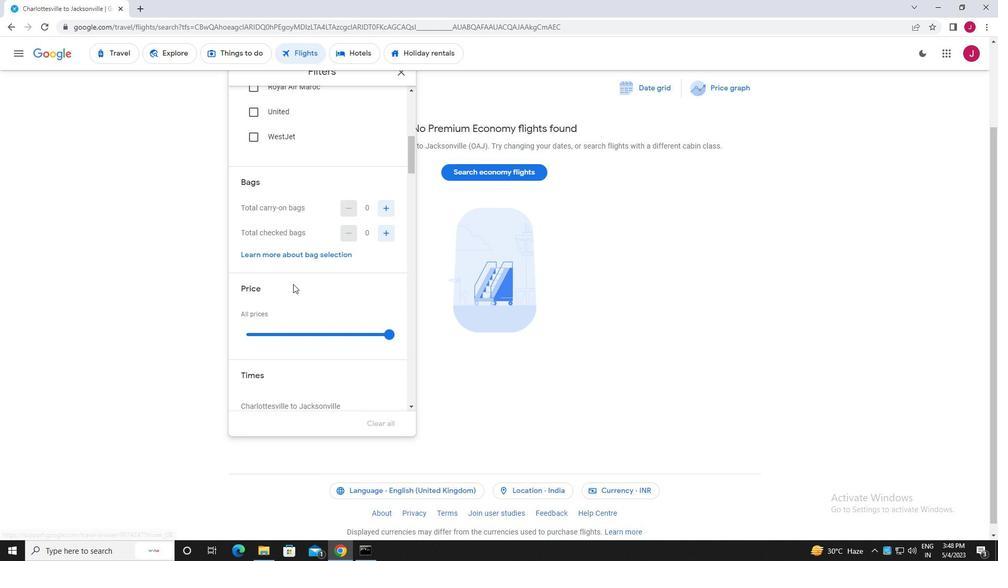 
Action: Mouse scrolled (300, 276) with delta (0, 0)
Screenshot: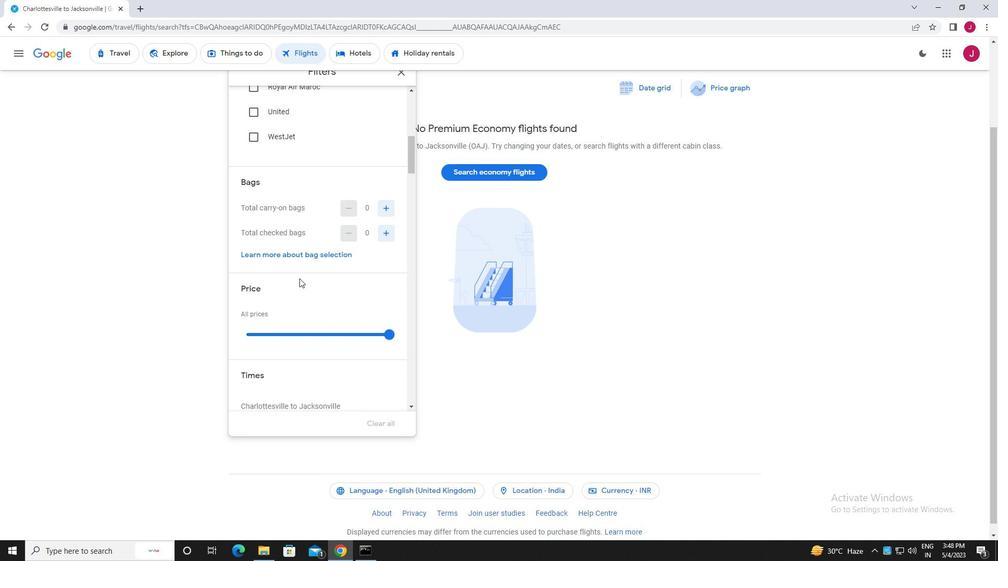 
Action: Mouse moved to (389, 156)
Screenshot: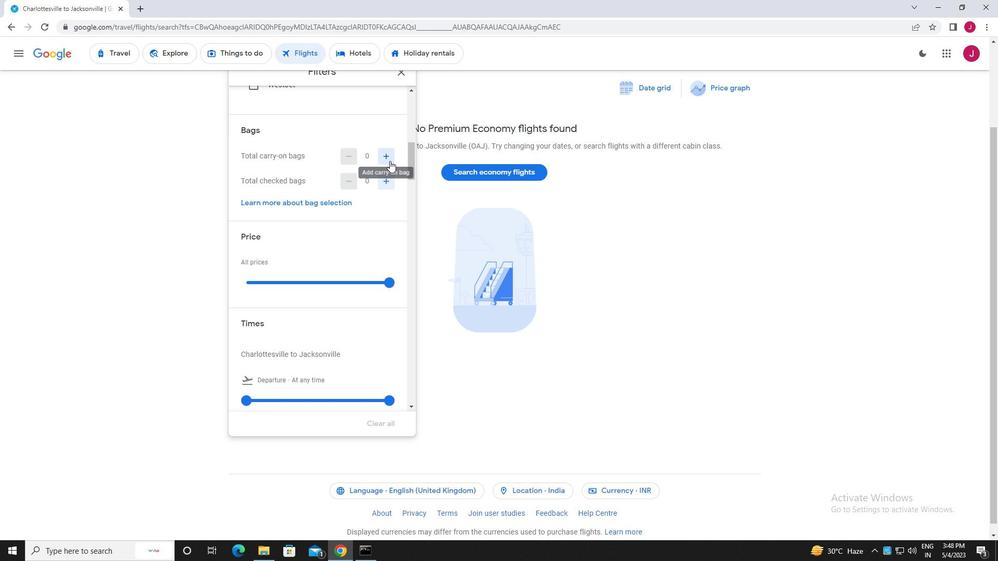 
Action: Mouse pressed left at (389, 156)
Screenshot: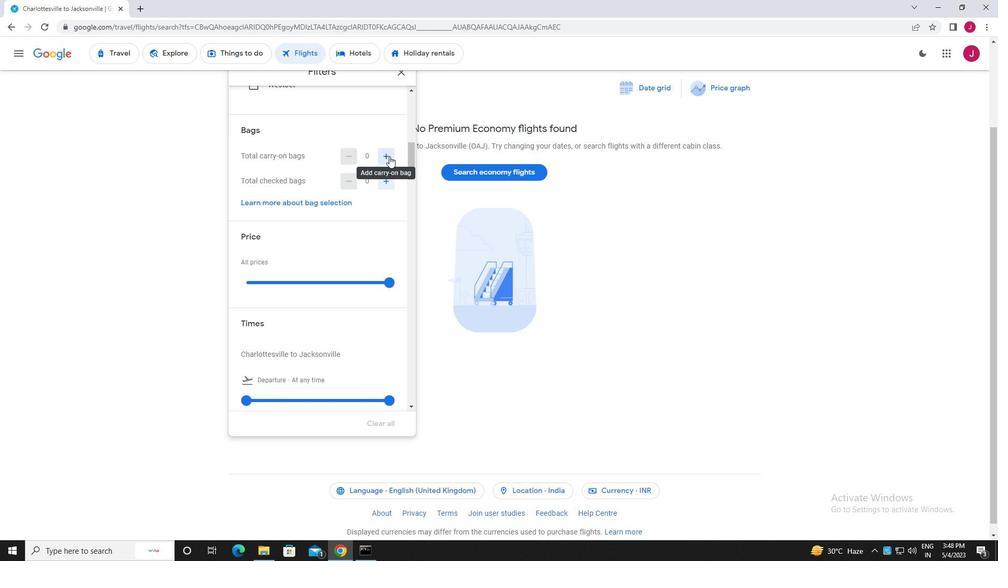 
Action: Mouse moved to (392, 283)
Screenshot: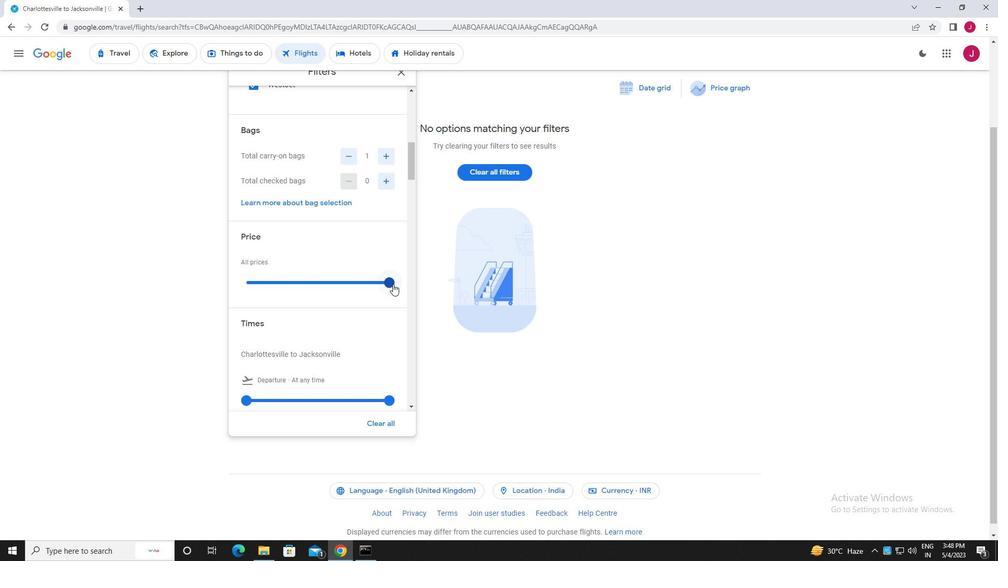 
Action: Mouse pressed left at (392, 283)
Screenshot: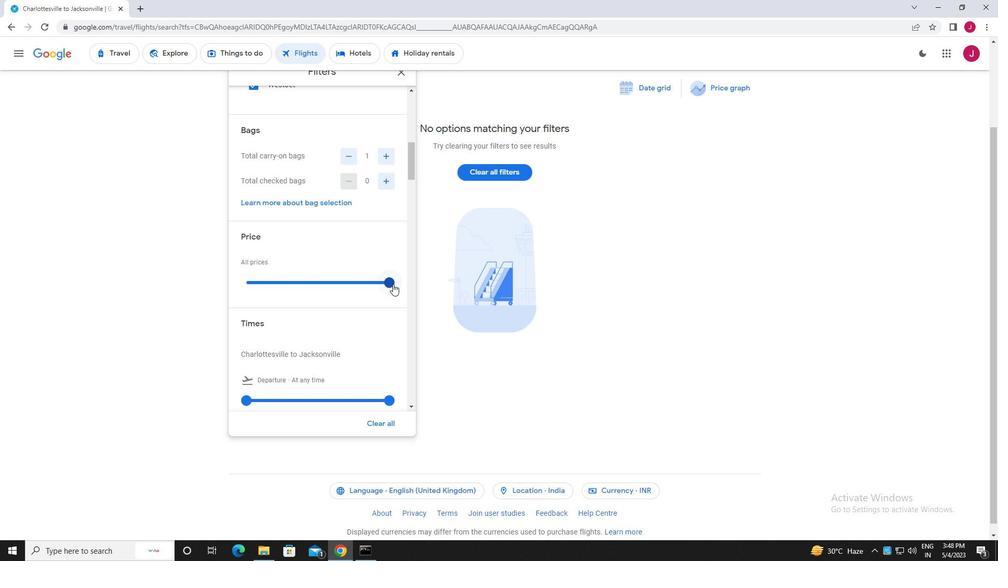 
Action: Mouse moved to (374, 245)
Screenshot: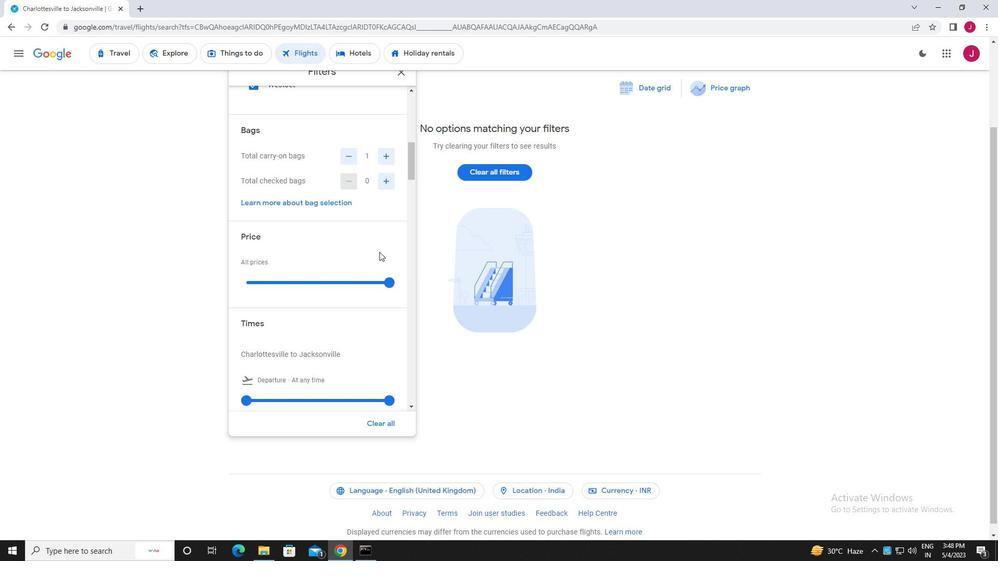 
Action: Mouse scrolled (374, 245) with delta (0, 0)
Screenshot: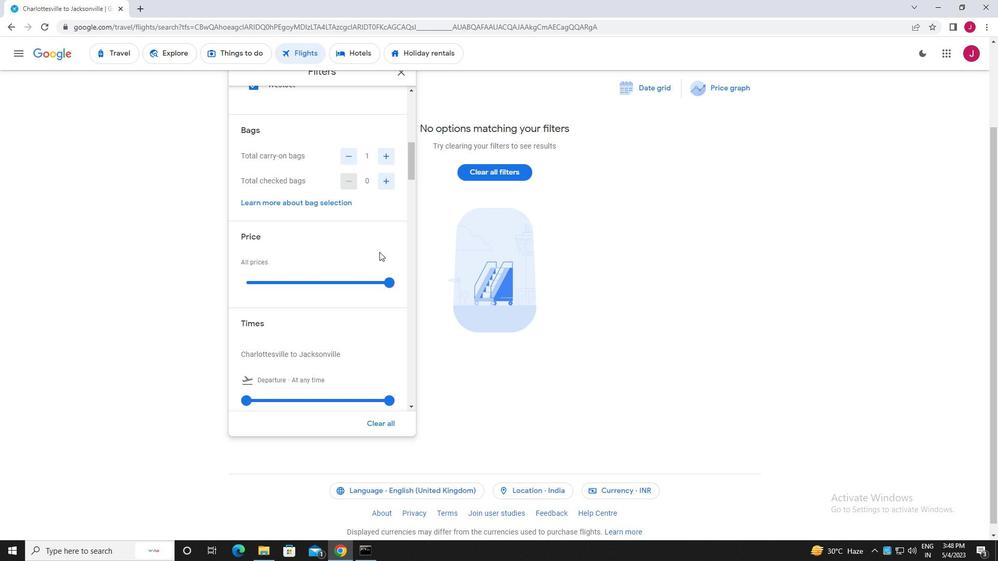 
Action: Mouse scrolled (374, 245) with delta (0, 0)
Screenshot: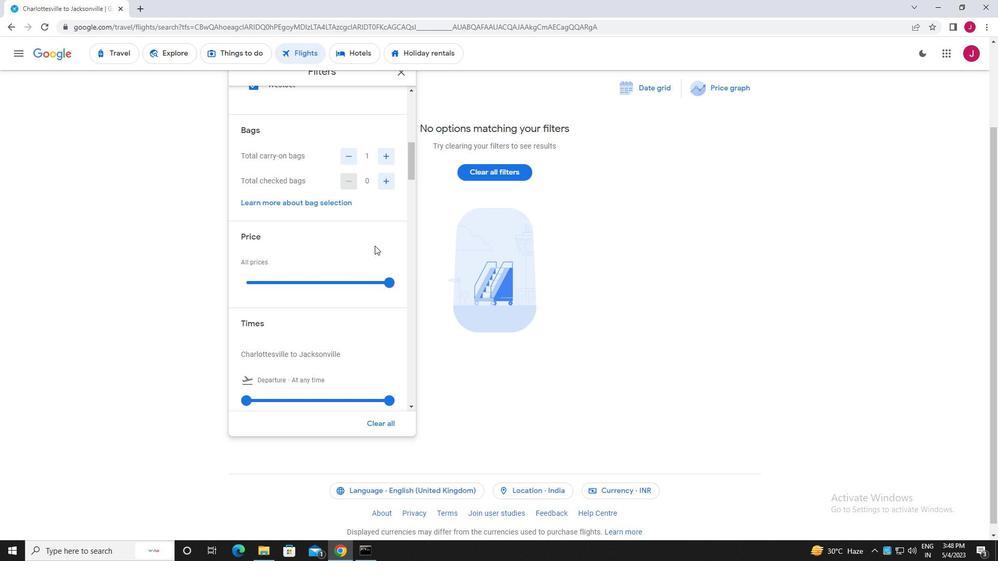 
Action: Mouse scrolled (374, 245) with delta (0, 0)
Screenshot: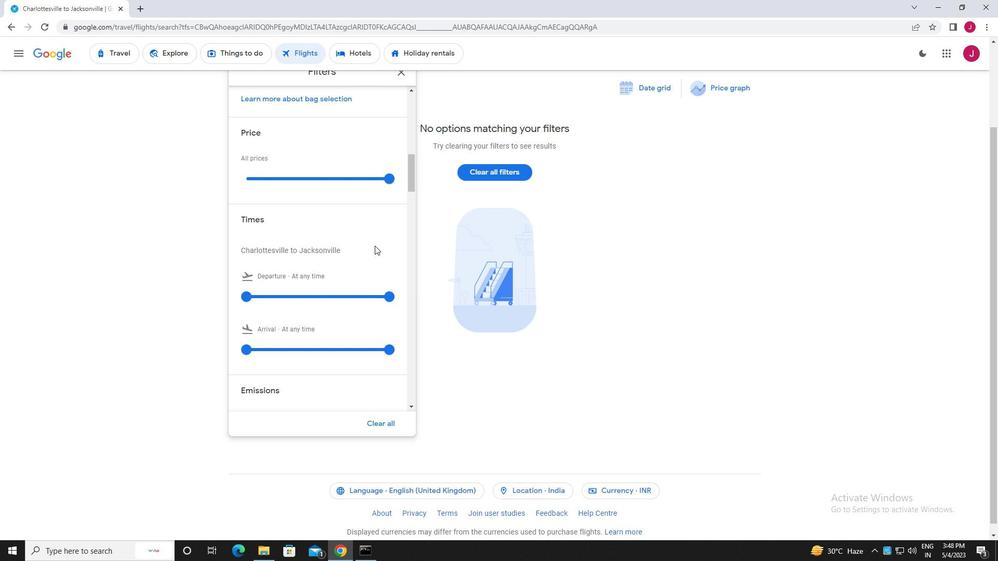 
Action: Mouse scrolled (374, 245) with delta (0, 0)
Screenshot: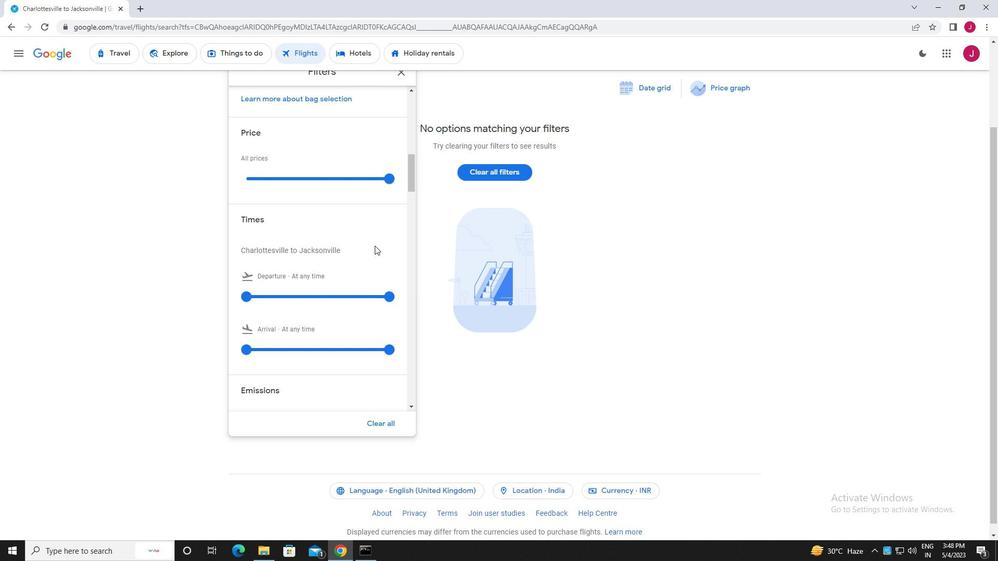 
Action: Mouse moved to (246, 191)
Screenshot: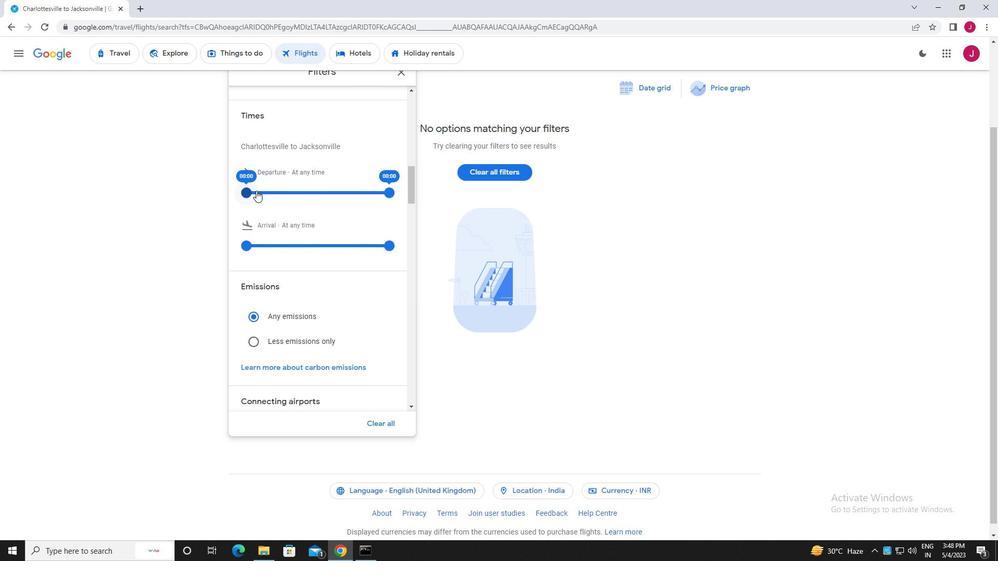 
Action: Mouse pressed left at (246, 191)
Screenshot: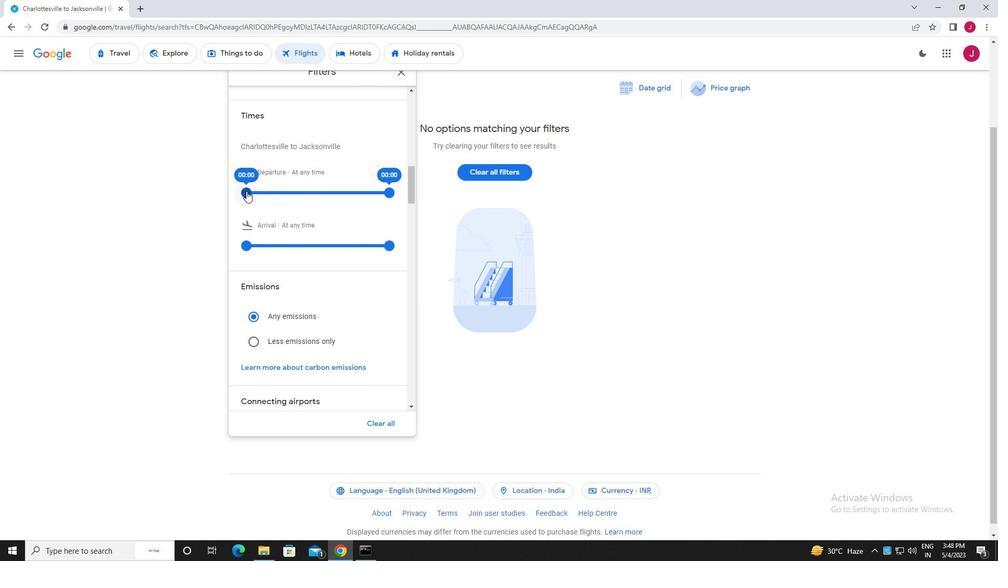 
Action: Mouse moved to (392, 197)
Screenshot: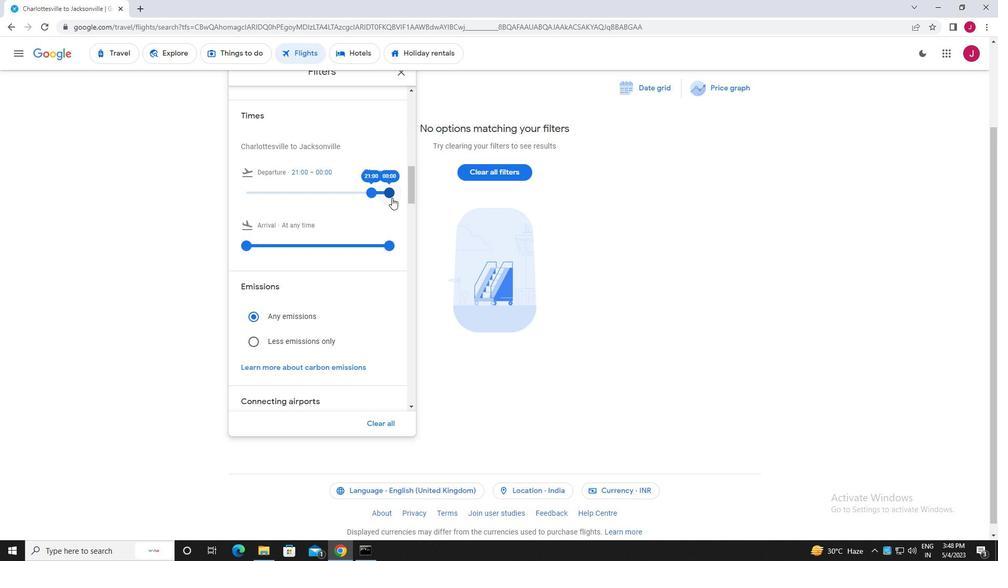
Action: Mouse pressed left at (392, 197)
Screenshot: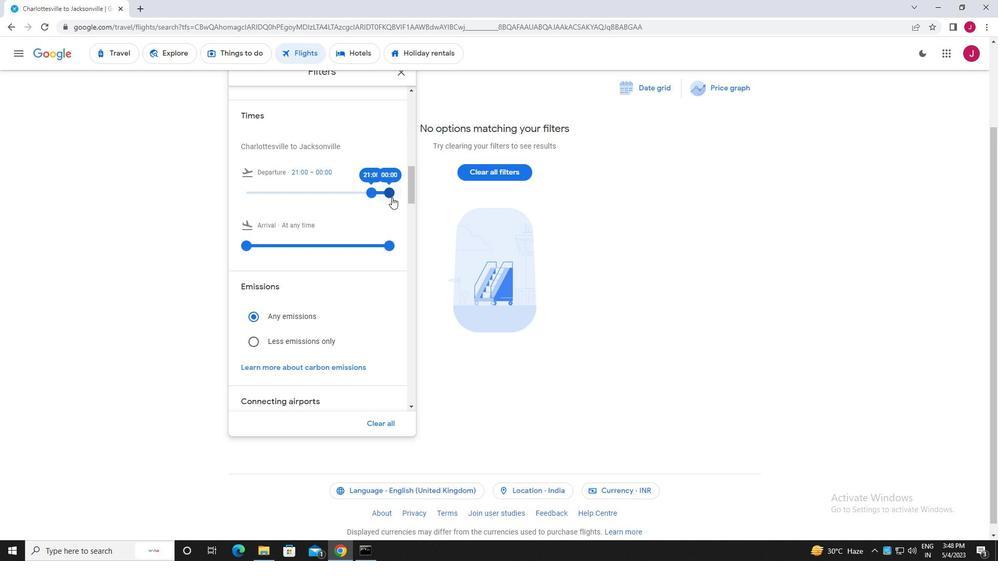 
Action: Mouse moved to (406, 76)
Screenshot: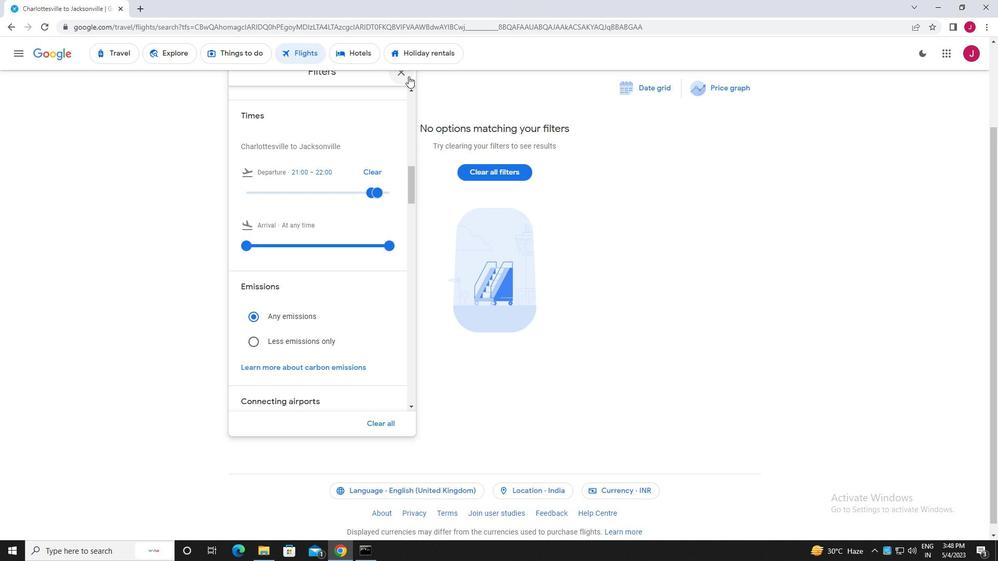 
Action: Mouse pressed left at (406, 76)
Screenshot: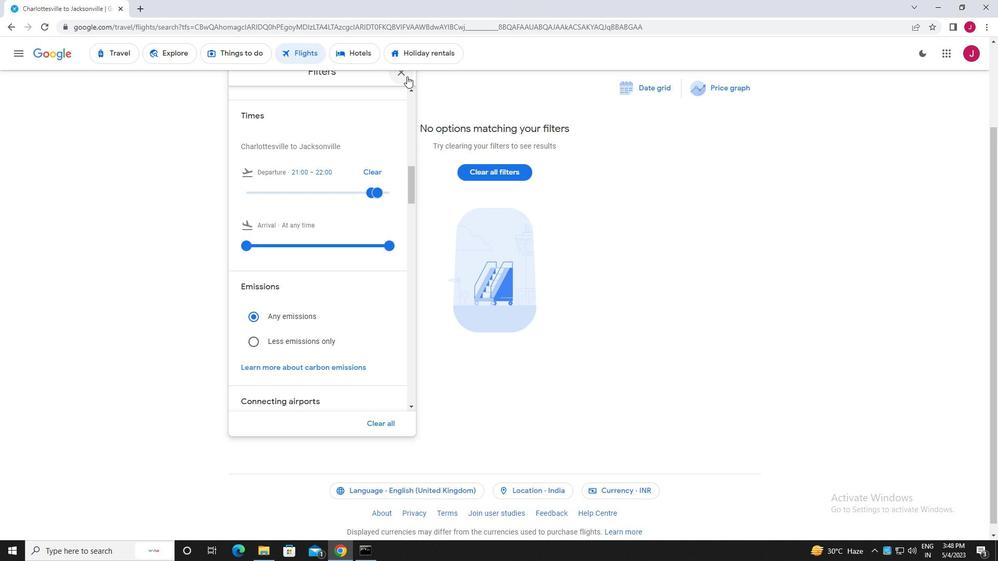 
Action: Mouse moved to (407, 75)
Screenshot: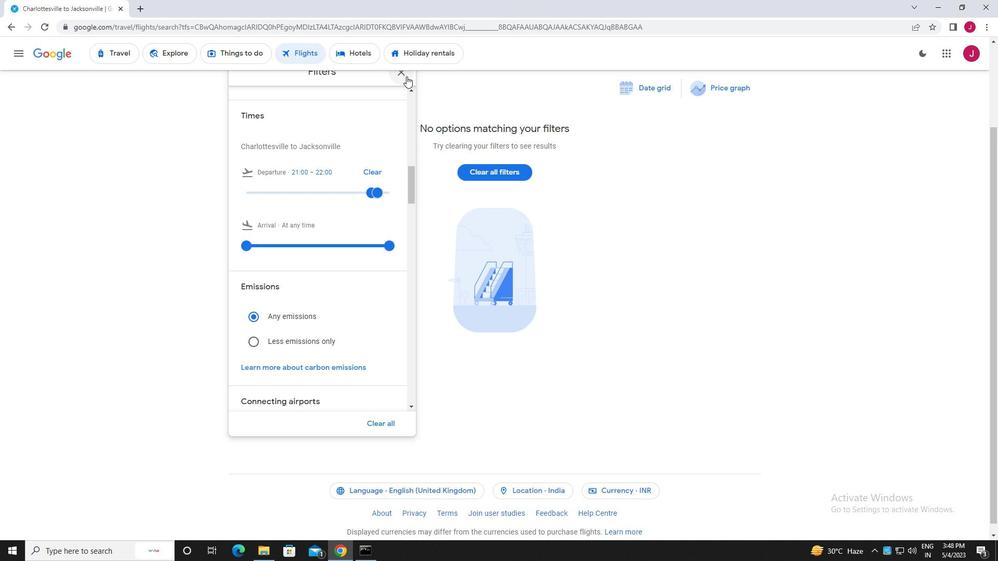 
